 Task: In the  document recess.html Use the feature 'and check spelling and grammer' Select the body of letter and change paragraph spacing to  'Double' Select the word  Hello and change the font size to  25
Action: Mouse moved to (289, 479)
Screenshot: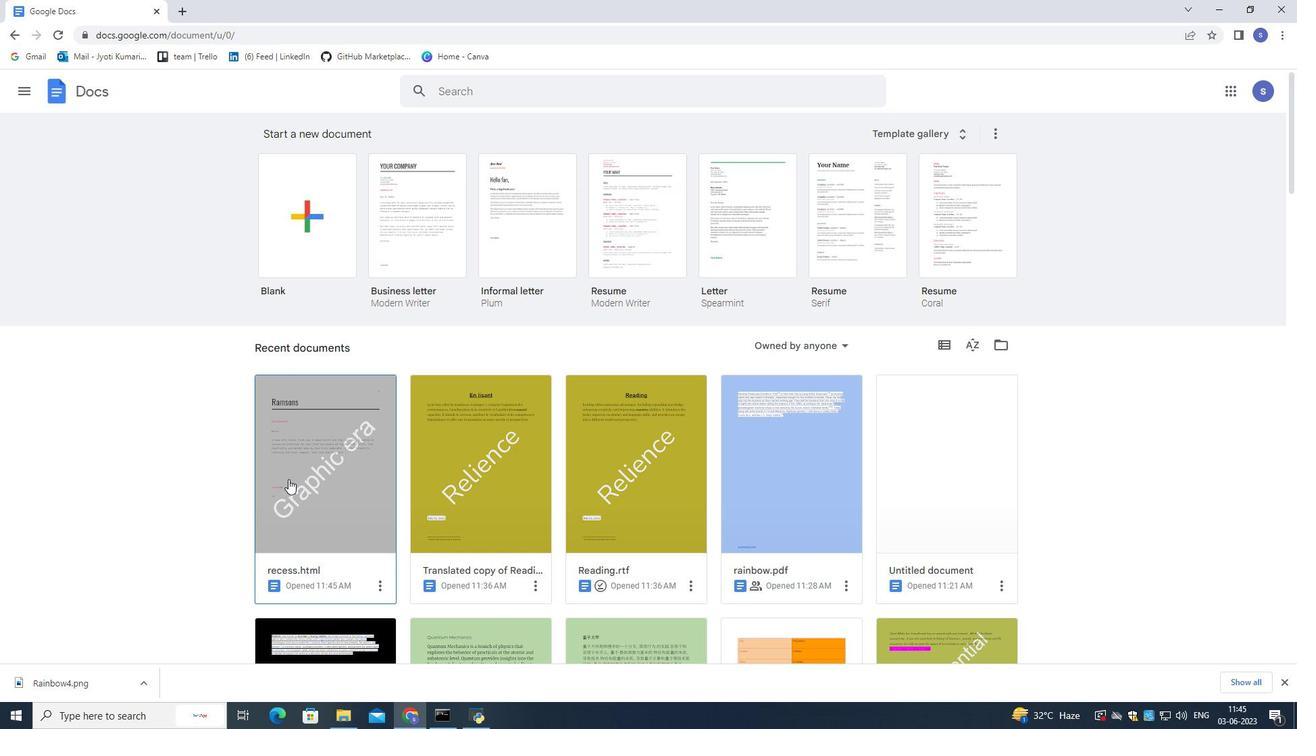 
Action: Mouse pressed left at (289, 479)
Screenshot: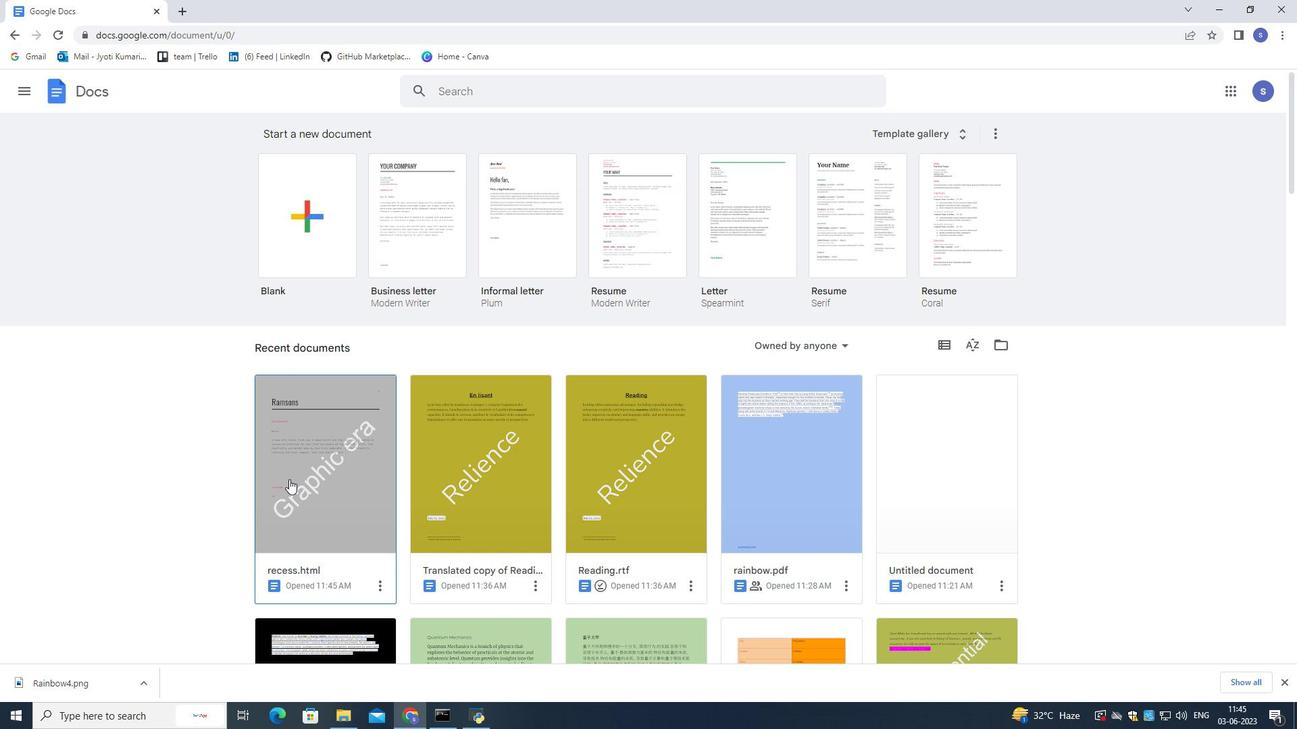 
Action: Mouse pressed left at (289, 479)
Screenshot: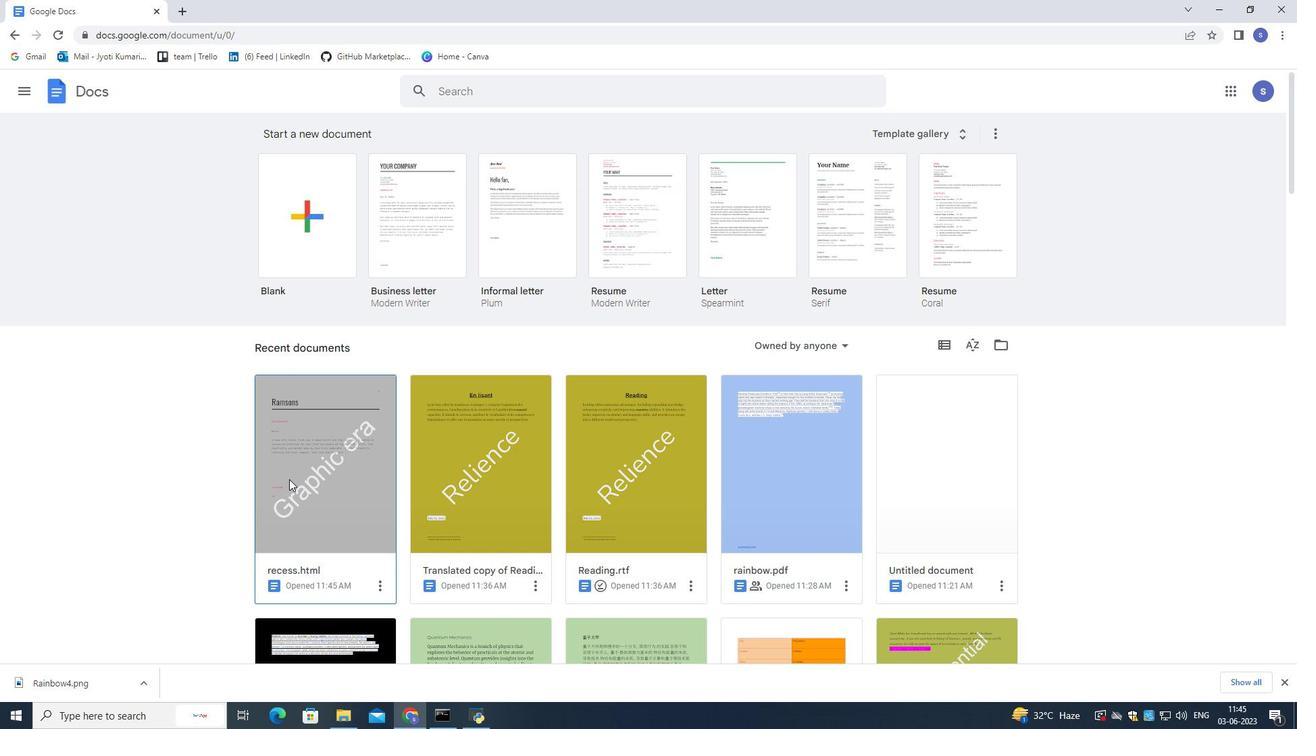 
Action: Mouse moved to (214, 102)
Screenshot: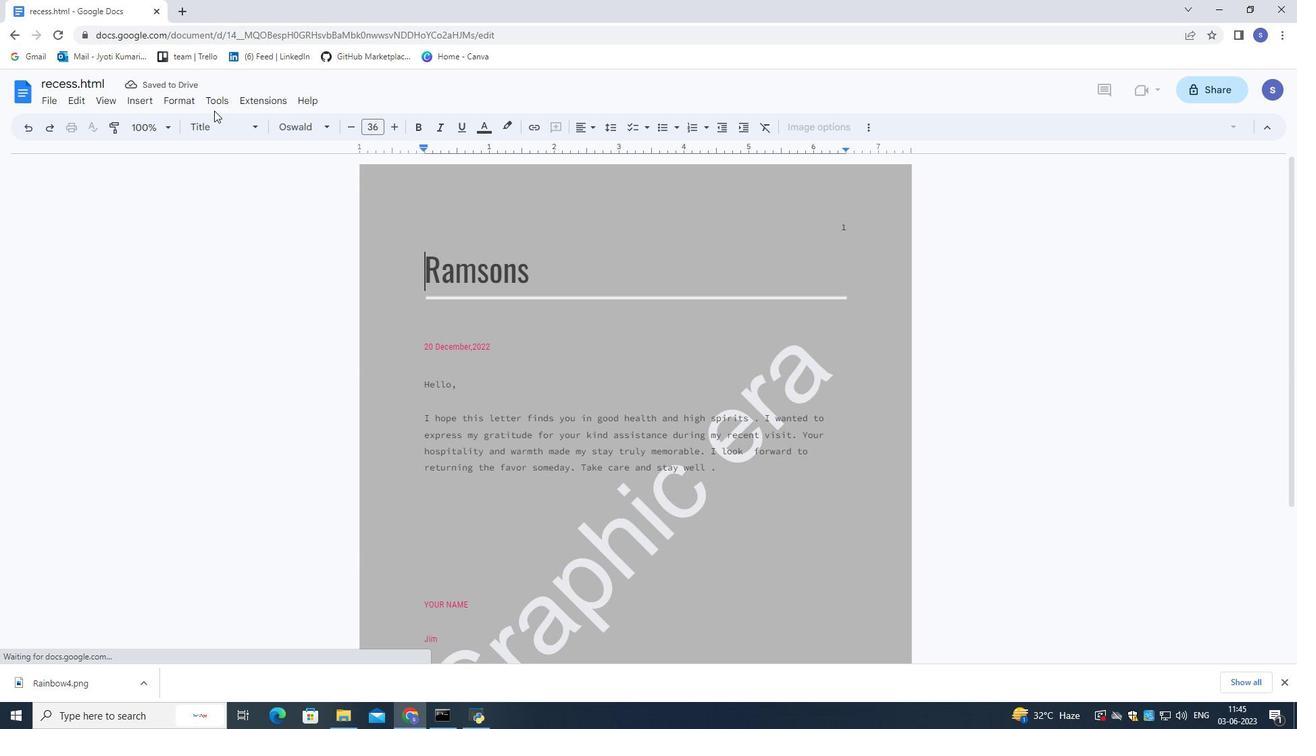 
Action: Mouse pressed left at (214, 102)
Screenshot: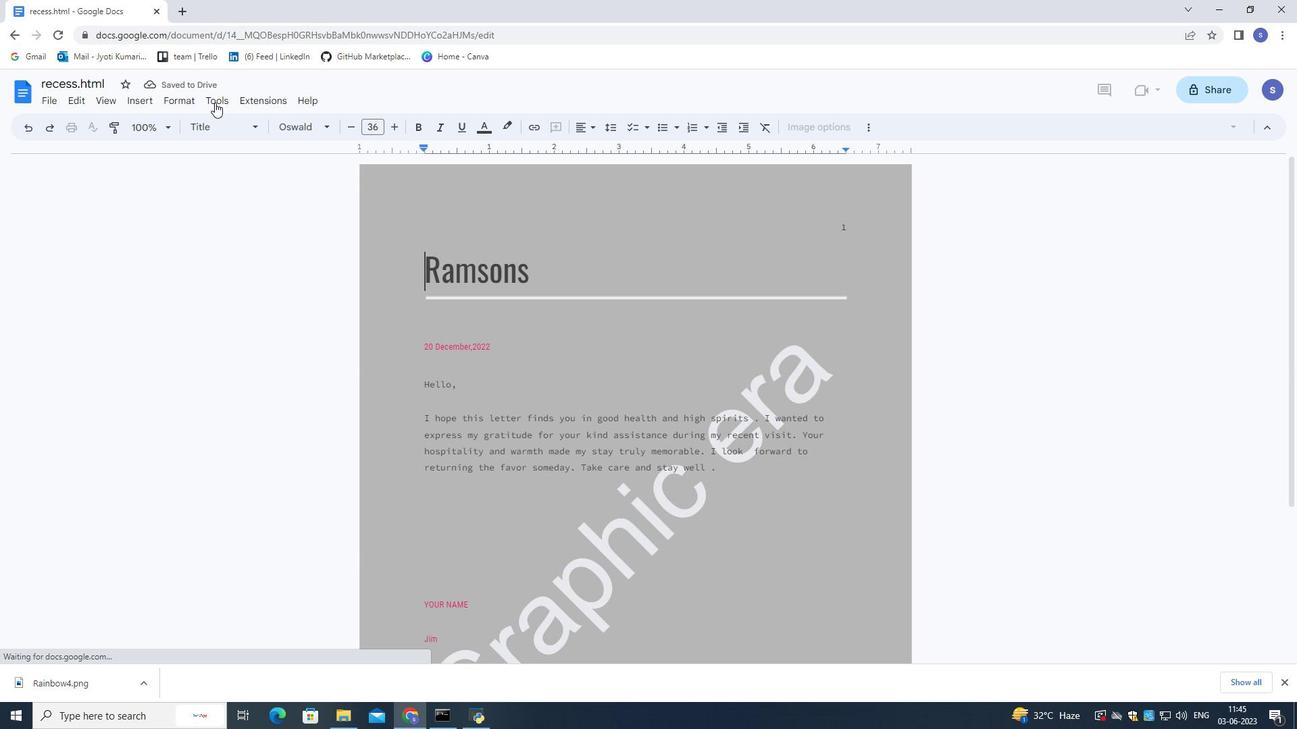 
Action: Mouse moved to (398, 119)
Screenshot: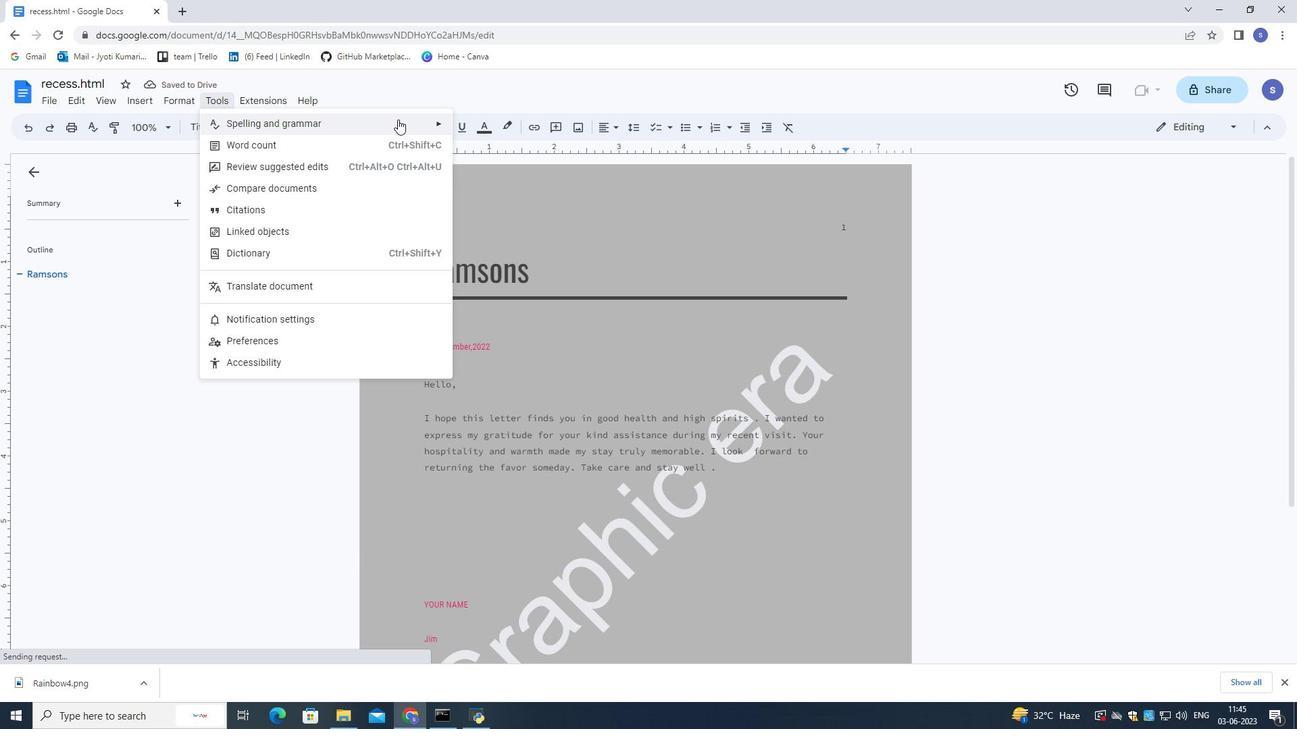 
Action: Mouse pressed left at (398, 119)
Screenshot: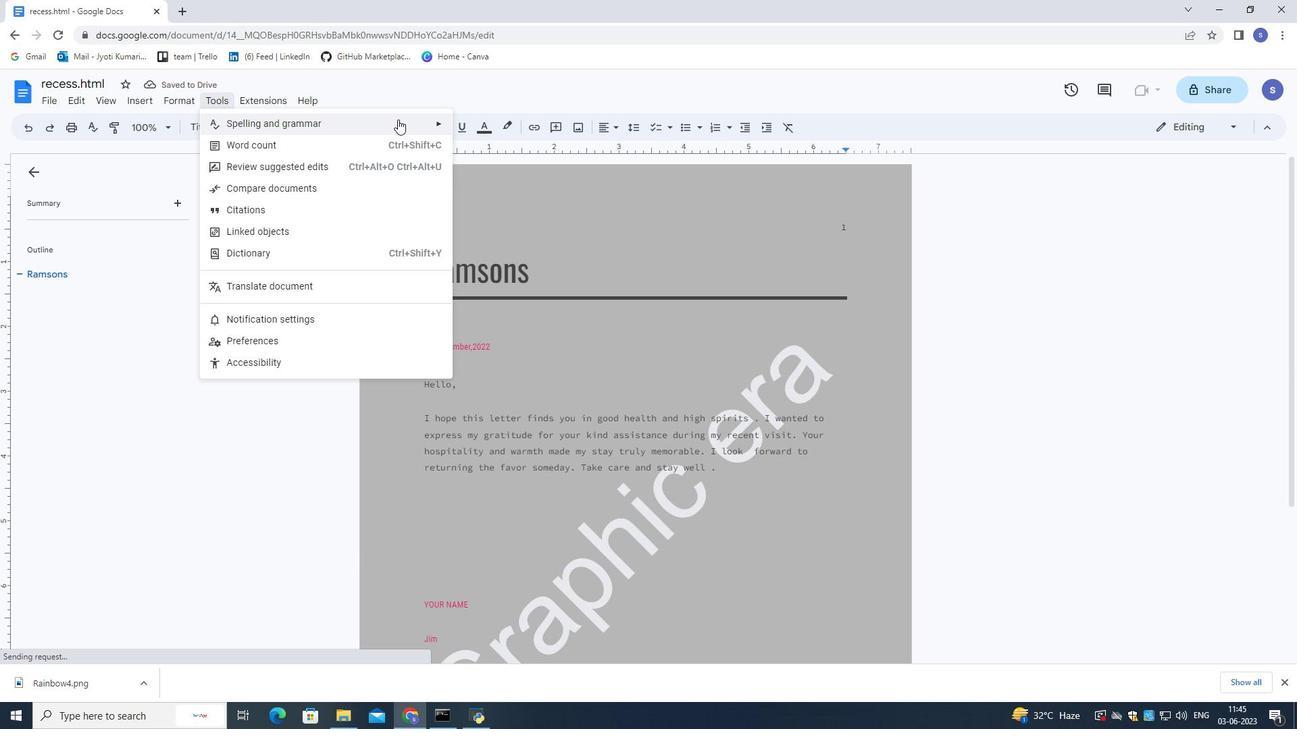 
Action: Mouse moved to (517, 129)
Screenshot: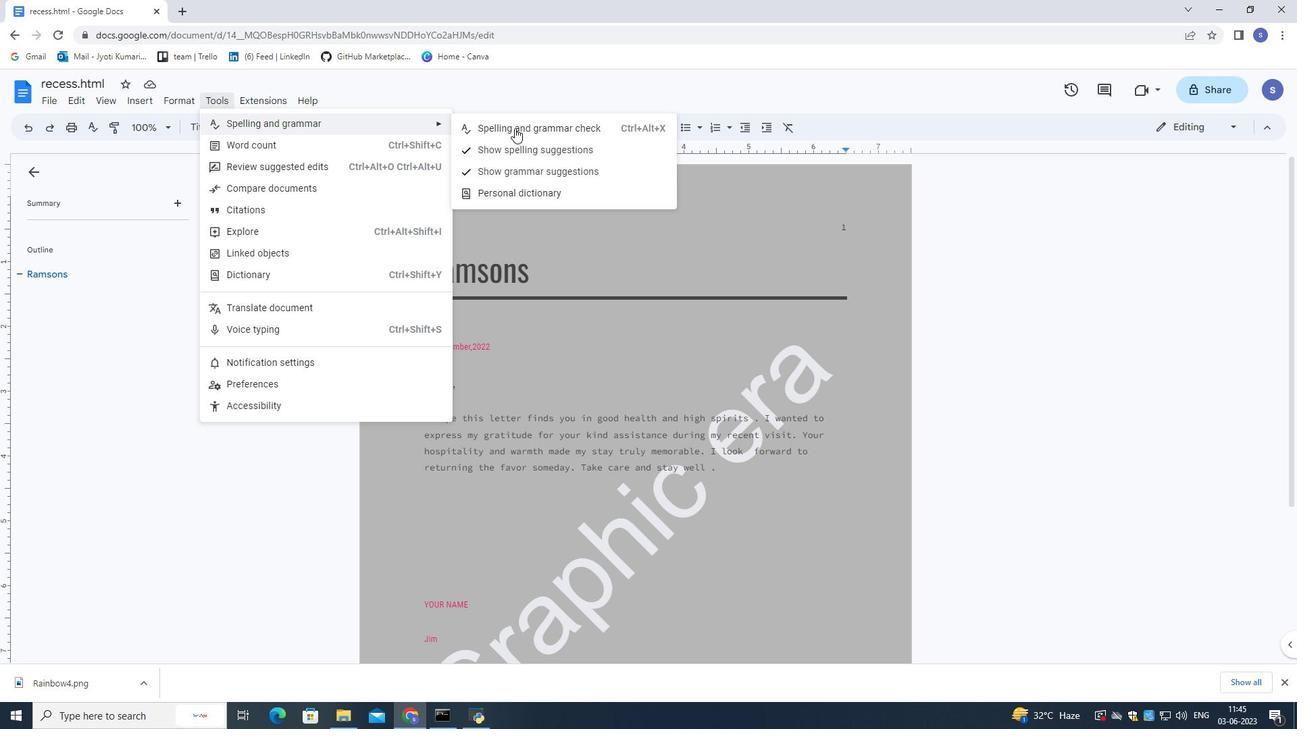 
Action: Mouse pressed left at (517, 129)
Screenshot: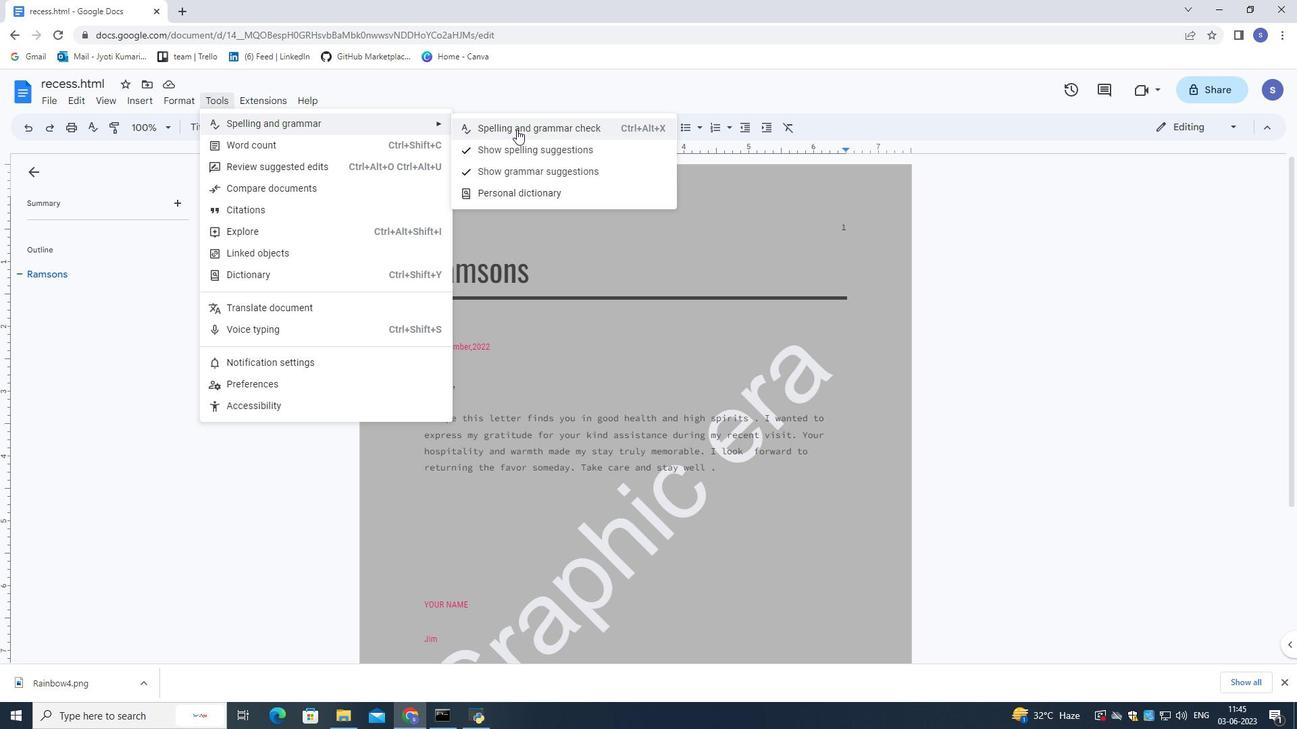 
Action: Mouse moved to (717, 470)
Screenshot: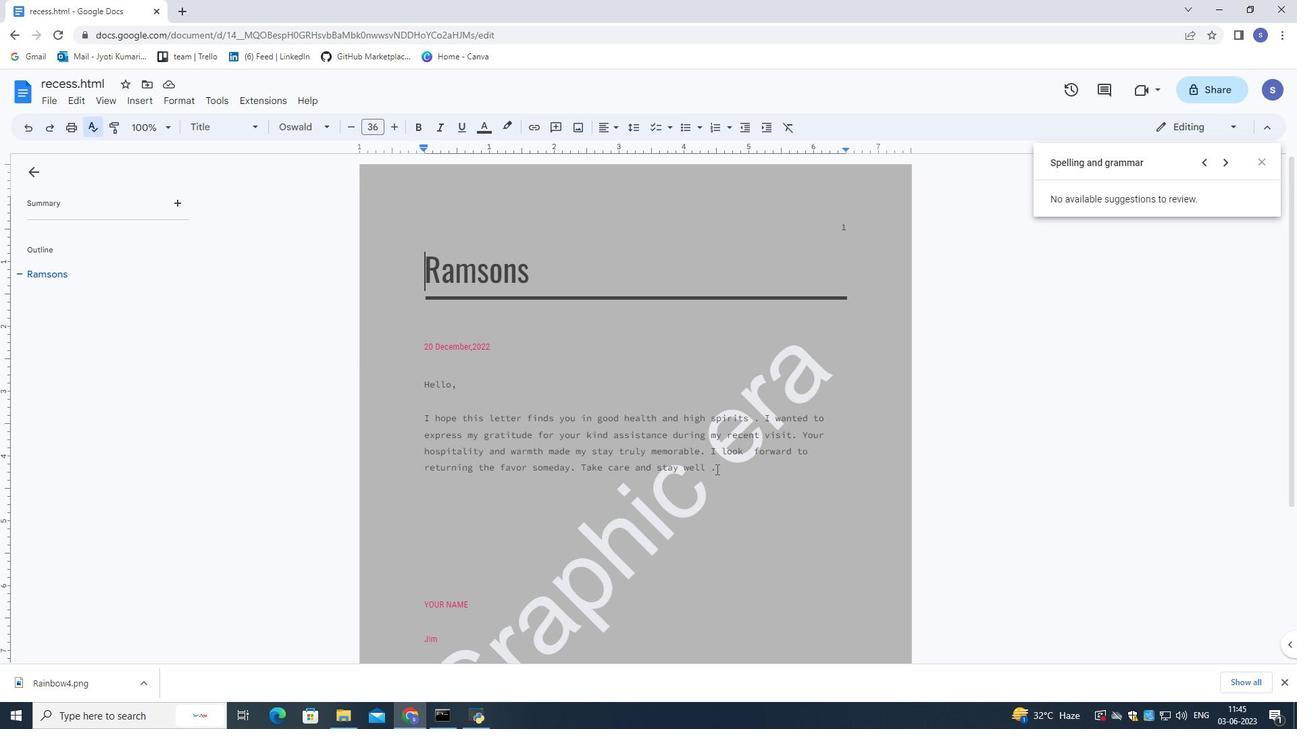 
Action: Mouse pressed left at (717, 470)
Screenshot: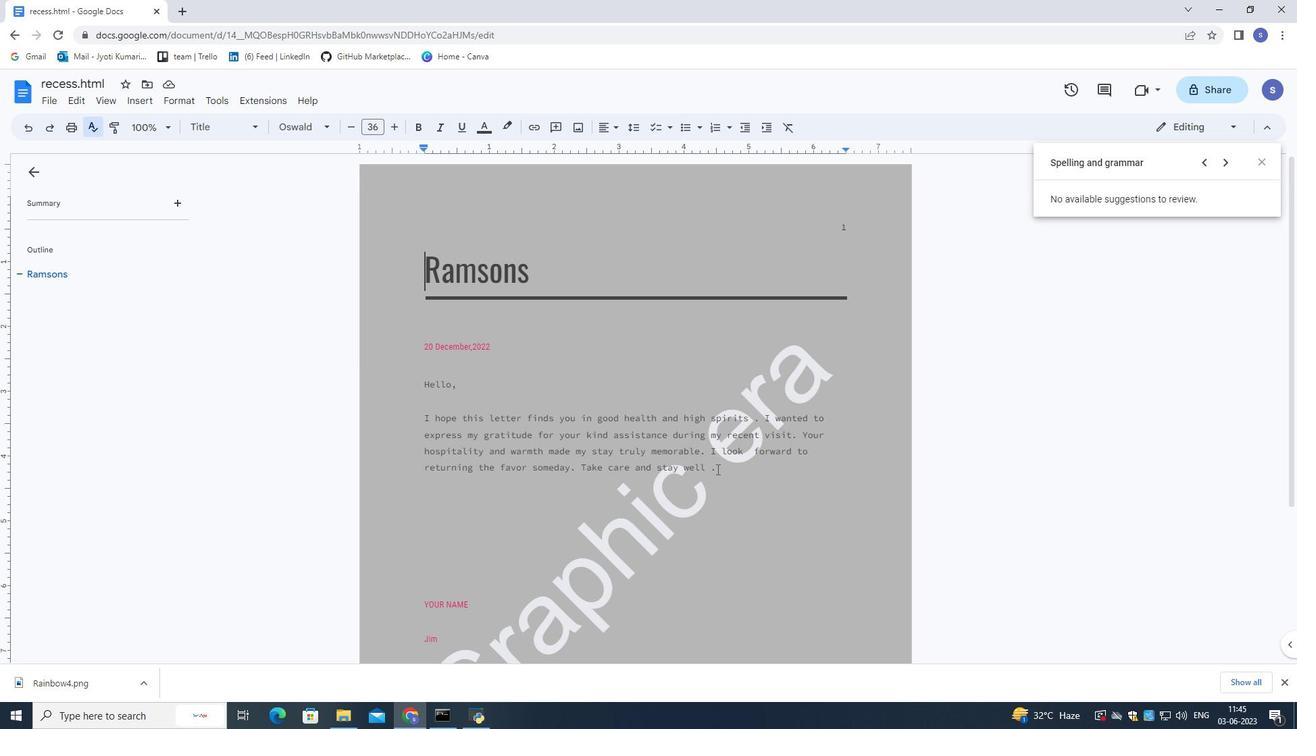 
Action: Mouse moved to (627, 124)
Screenshot: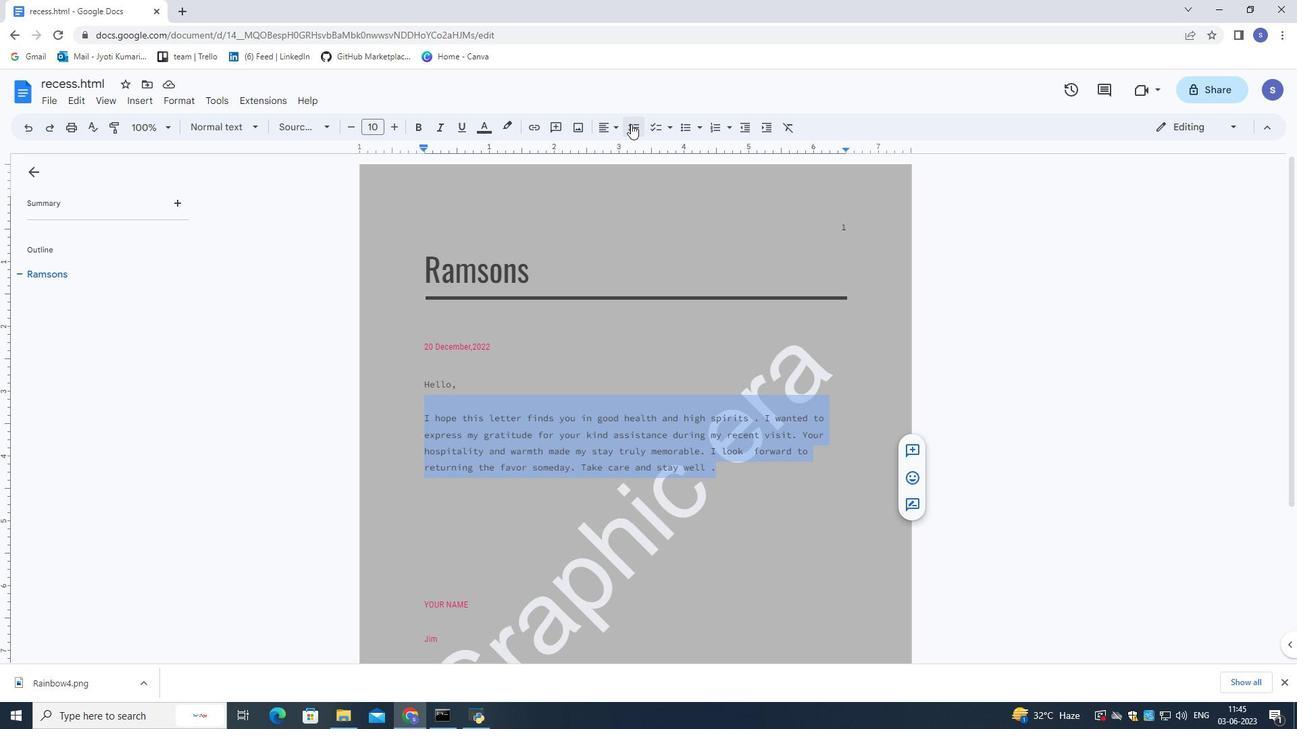 
Action: Mouse pressed left at (627, 124)
Screenshot: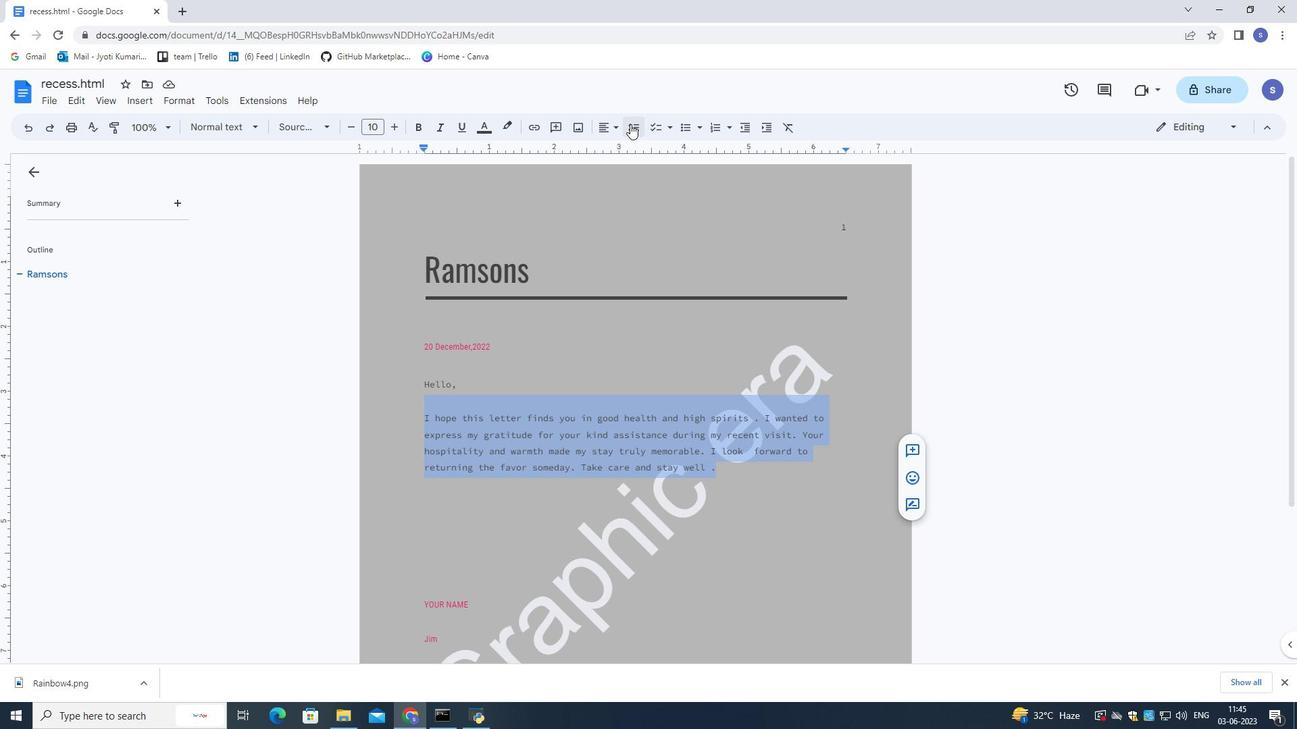 
Action: Mouse moved to (663, 219)
Screenshot: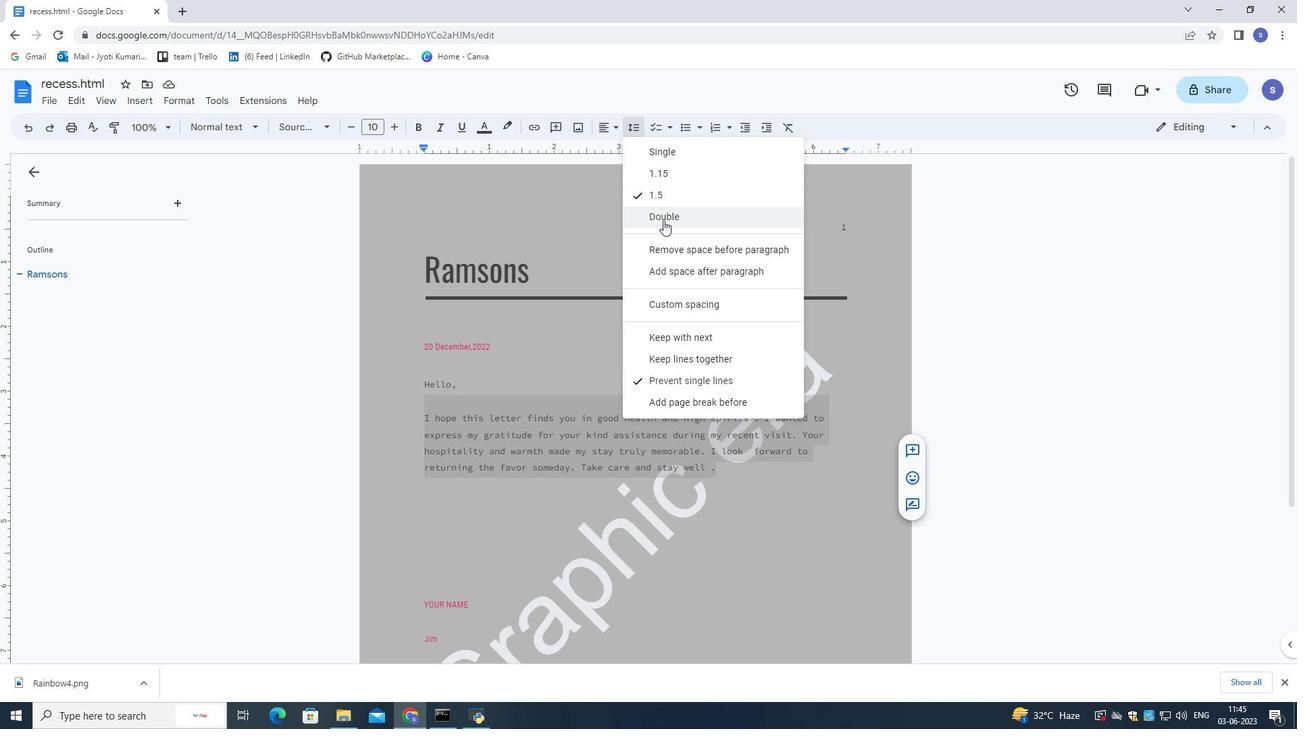 
Action: Mouse pressed left at (663, 219)
Screenshot: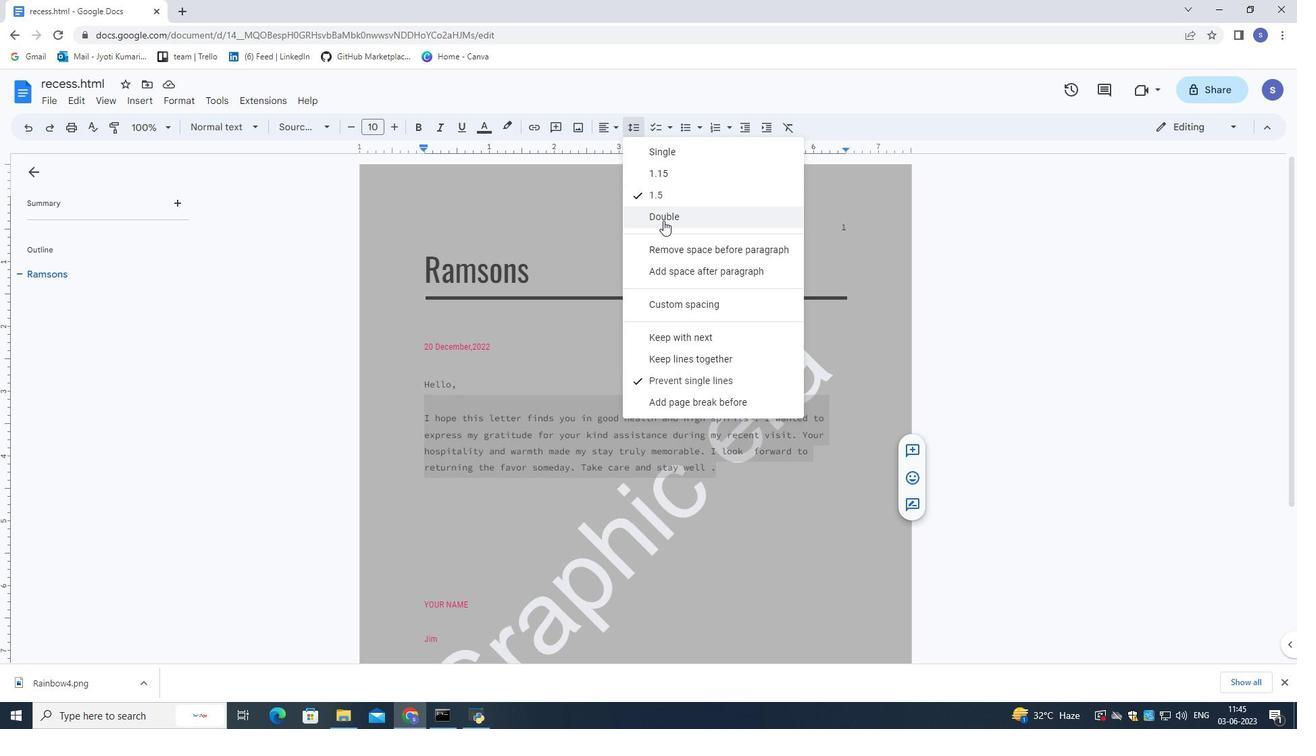 
Action: Mouse moved to (481, 382)
Screenshot: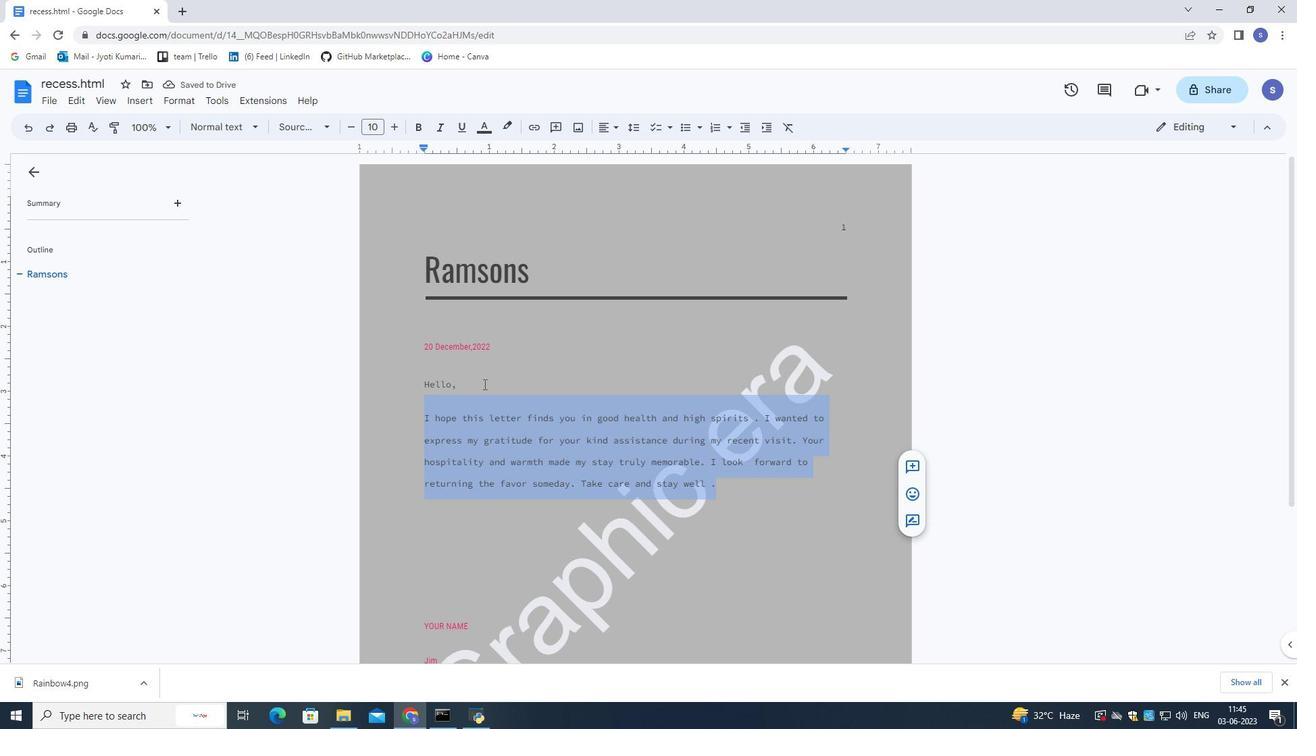 
Action: Mouse pressed left at (481, 382)
Screenshot: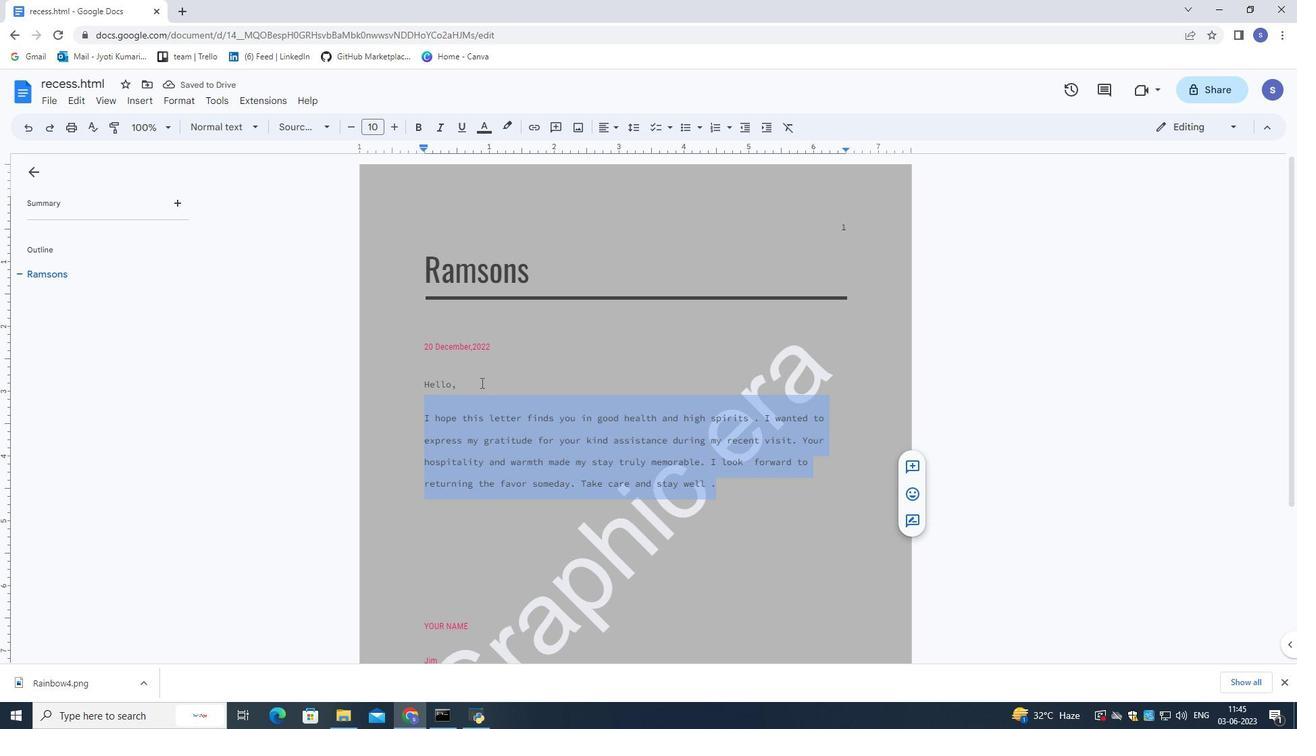 
Action: Mouse pressed left at (481, 382)
Screenshot: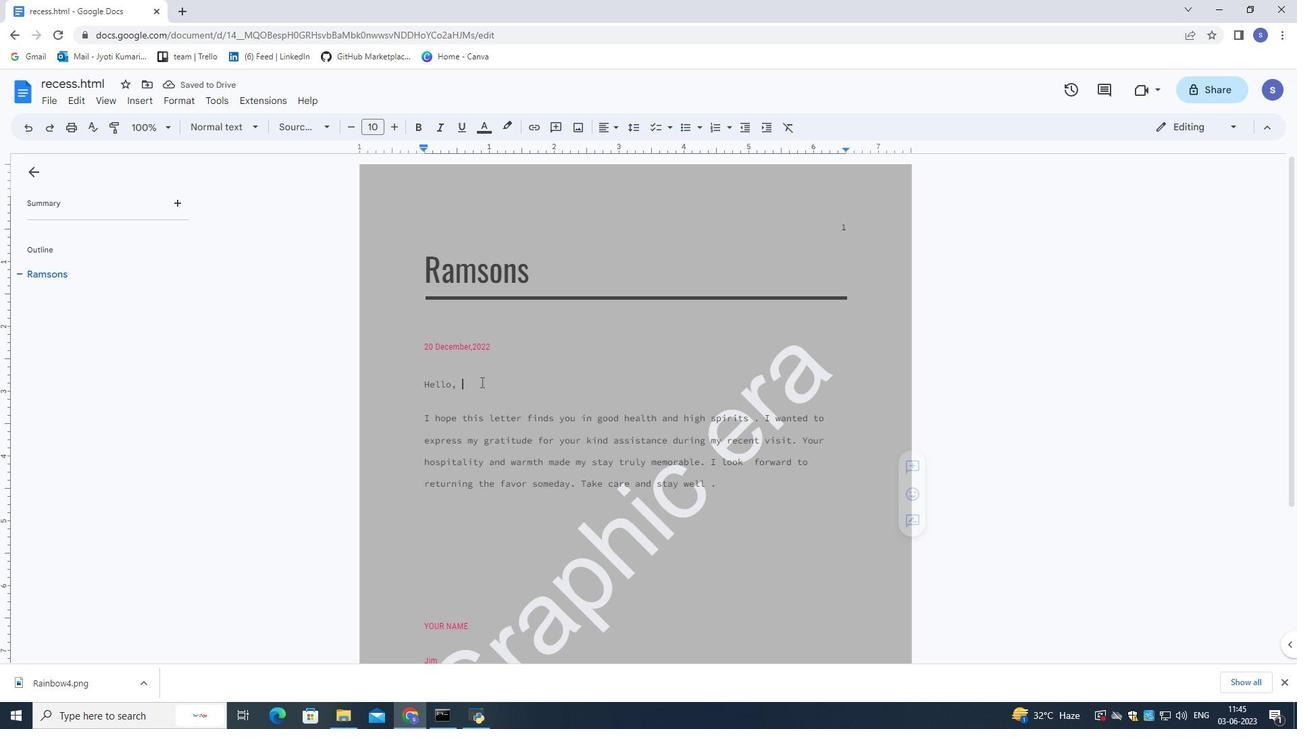 
Action: Mouse moved to (398, 229)
Screenshot: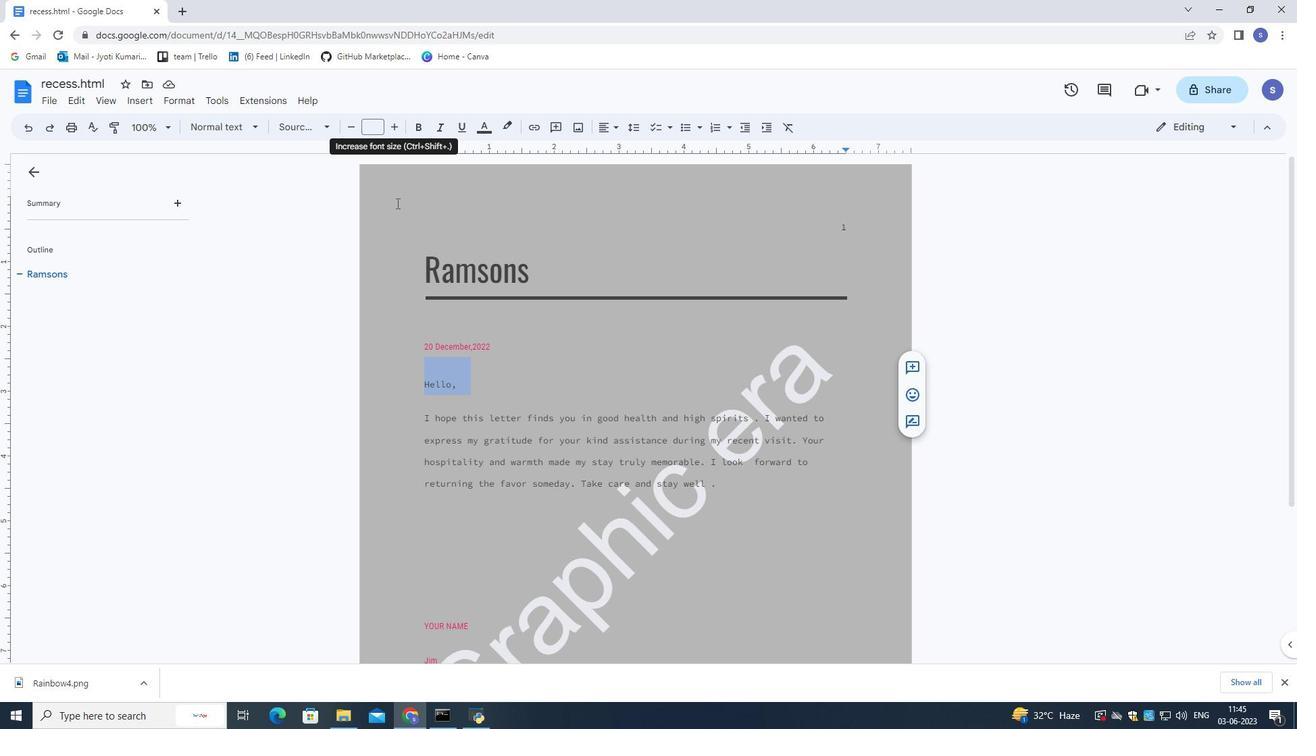 
Action: Mouse pressed left at (398, 229)
Screenshot: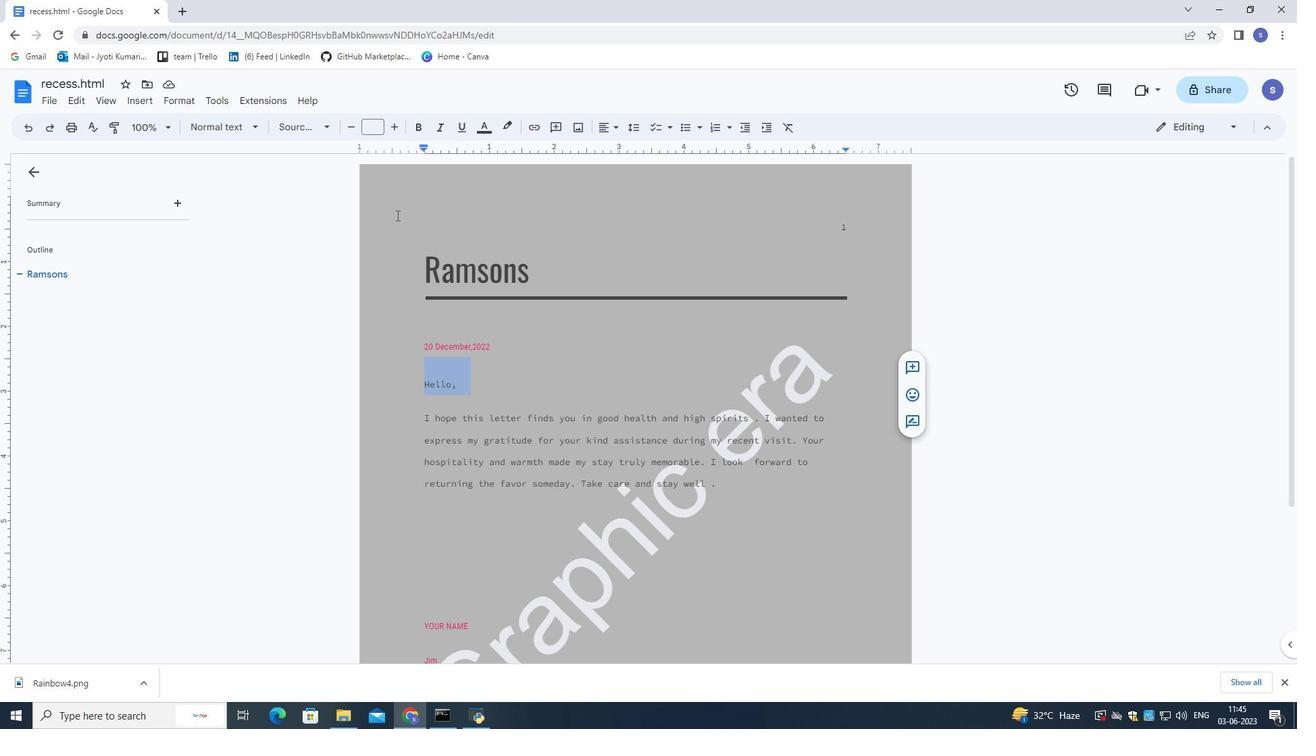 
Action: Mouse moved to (465, 387)
Screenshot: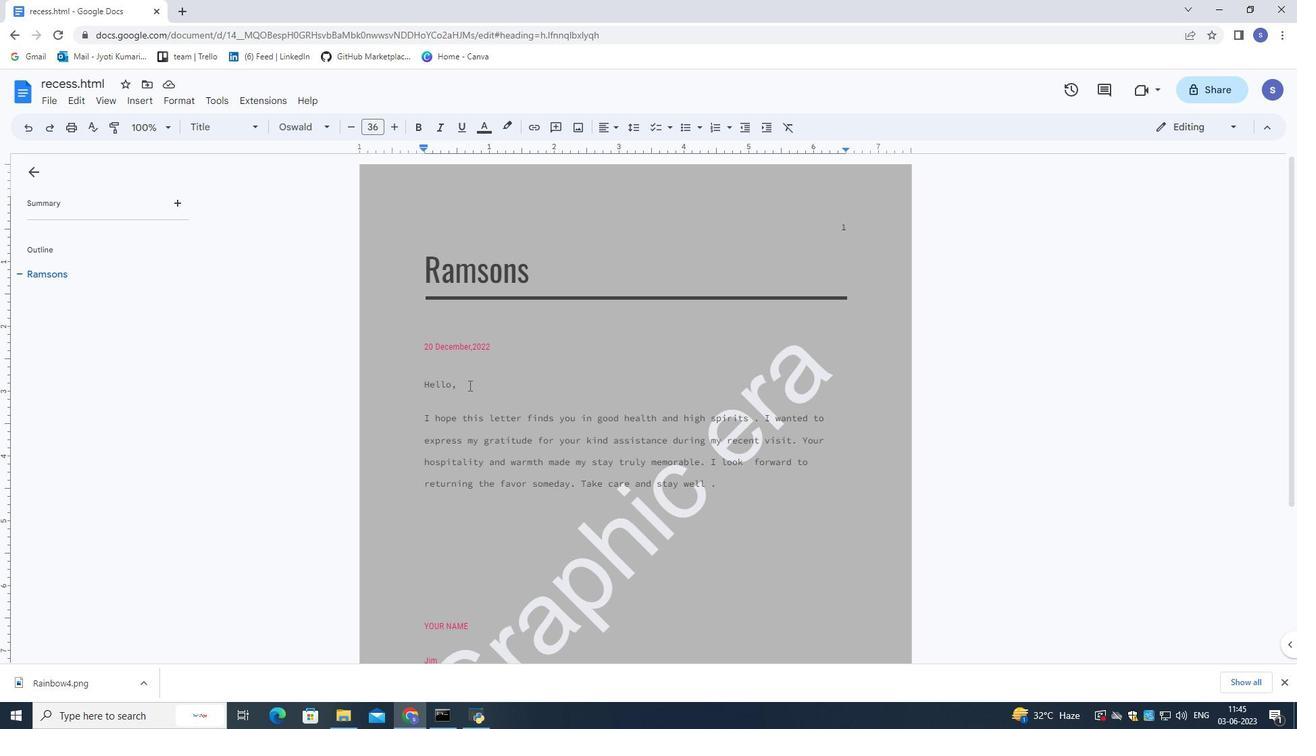 
Action: Mouse pressed left at (465, 387)
Screenshot: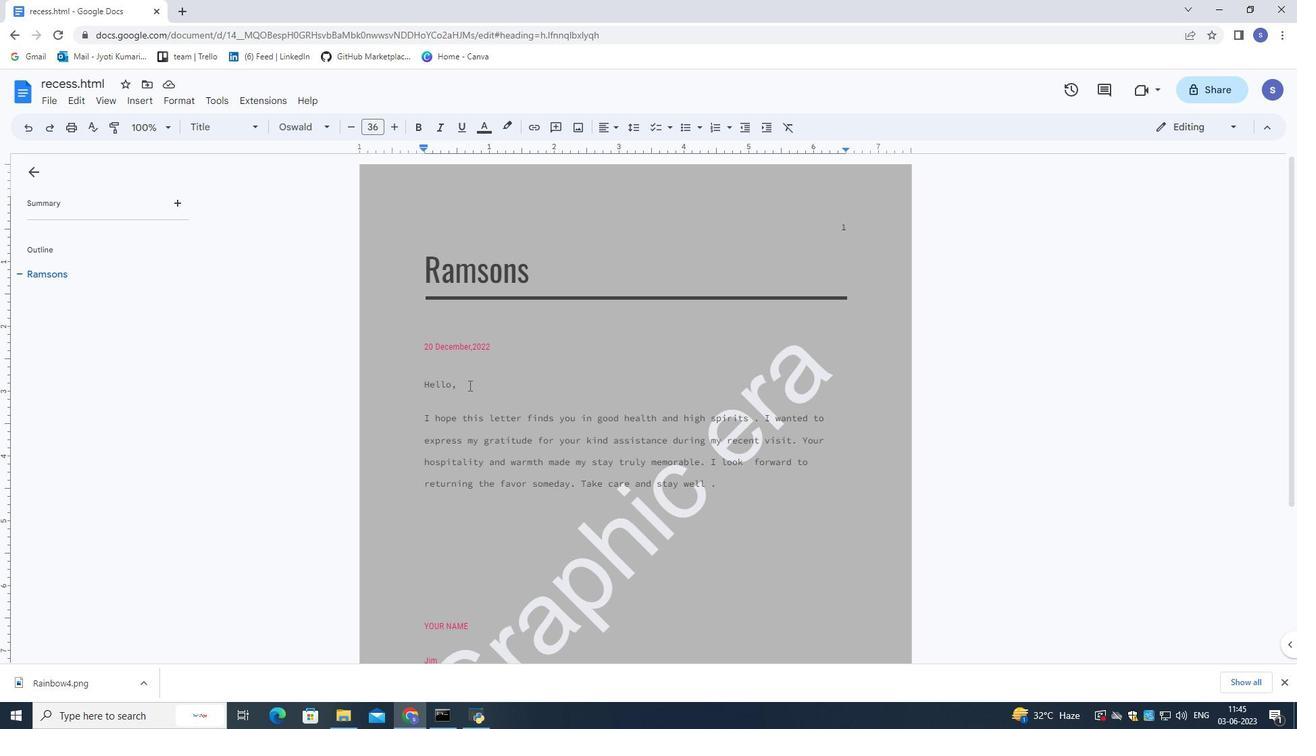 
Action: Mouse moved to (394, 122)
Screenshot: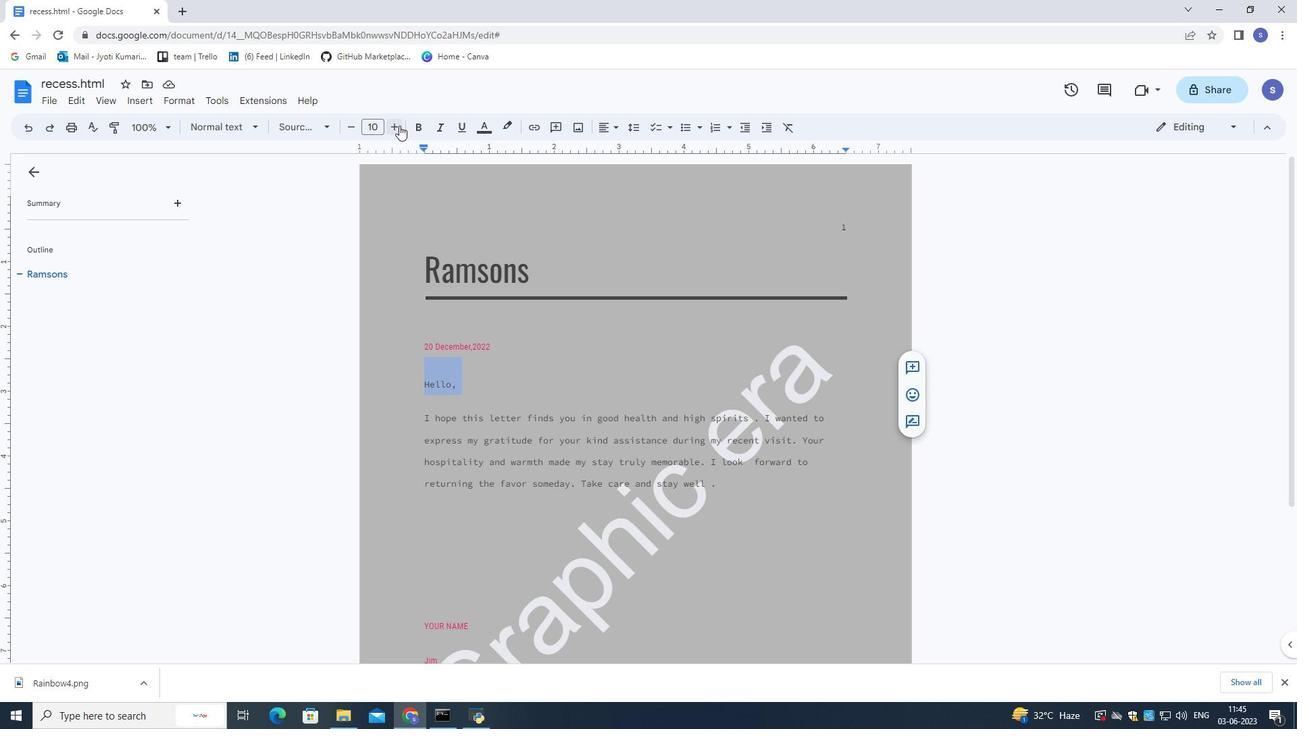 
Action: Mouse pressed left at (394, 122)
Screenshot: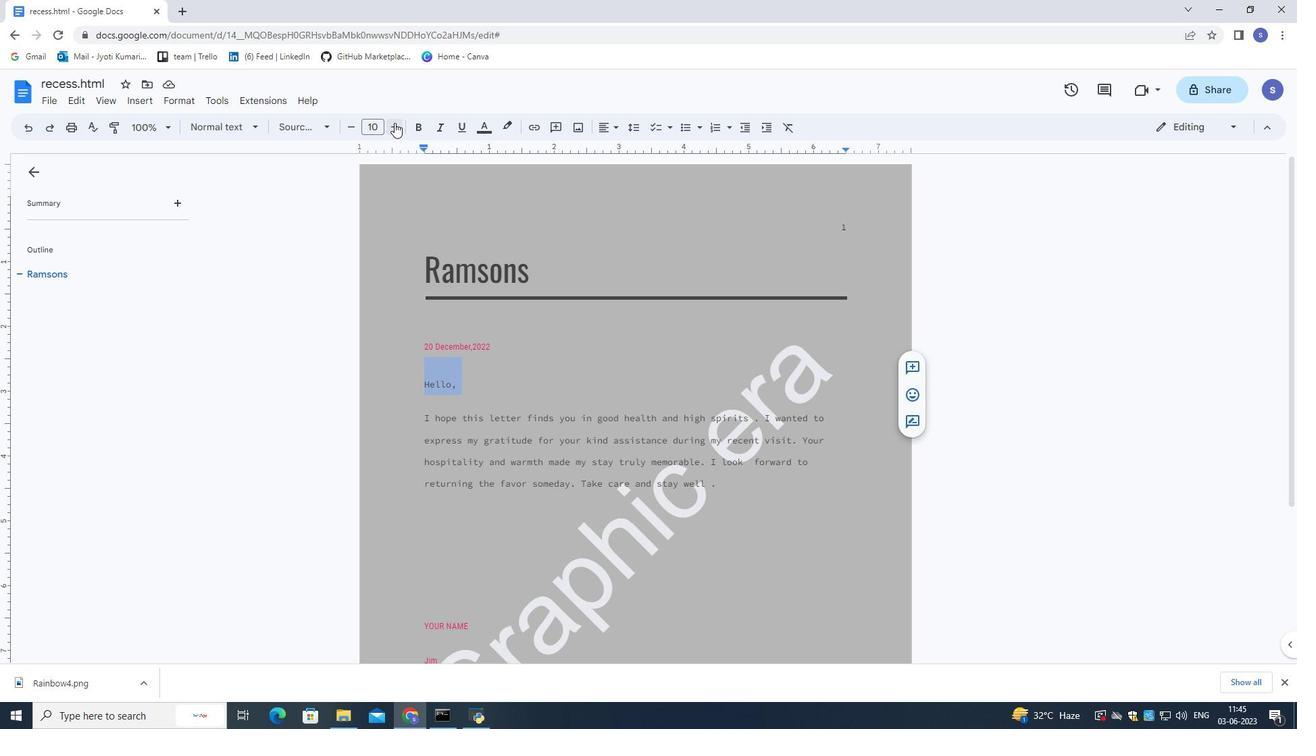 
Action: Mouse pressed left at (394, 122)
Screenshot: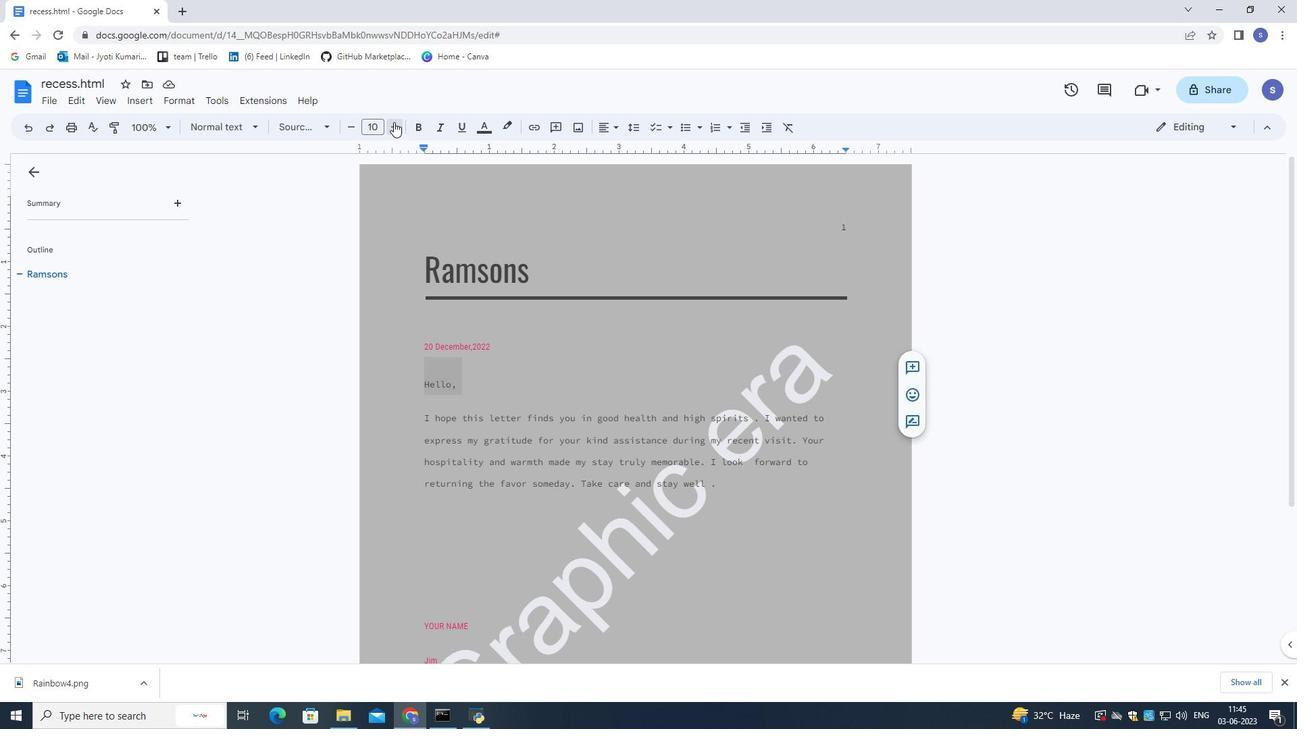 
Action: Mouse pressed left at (394, 122)
Screenshot: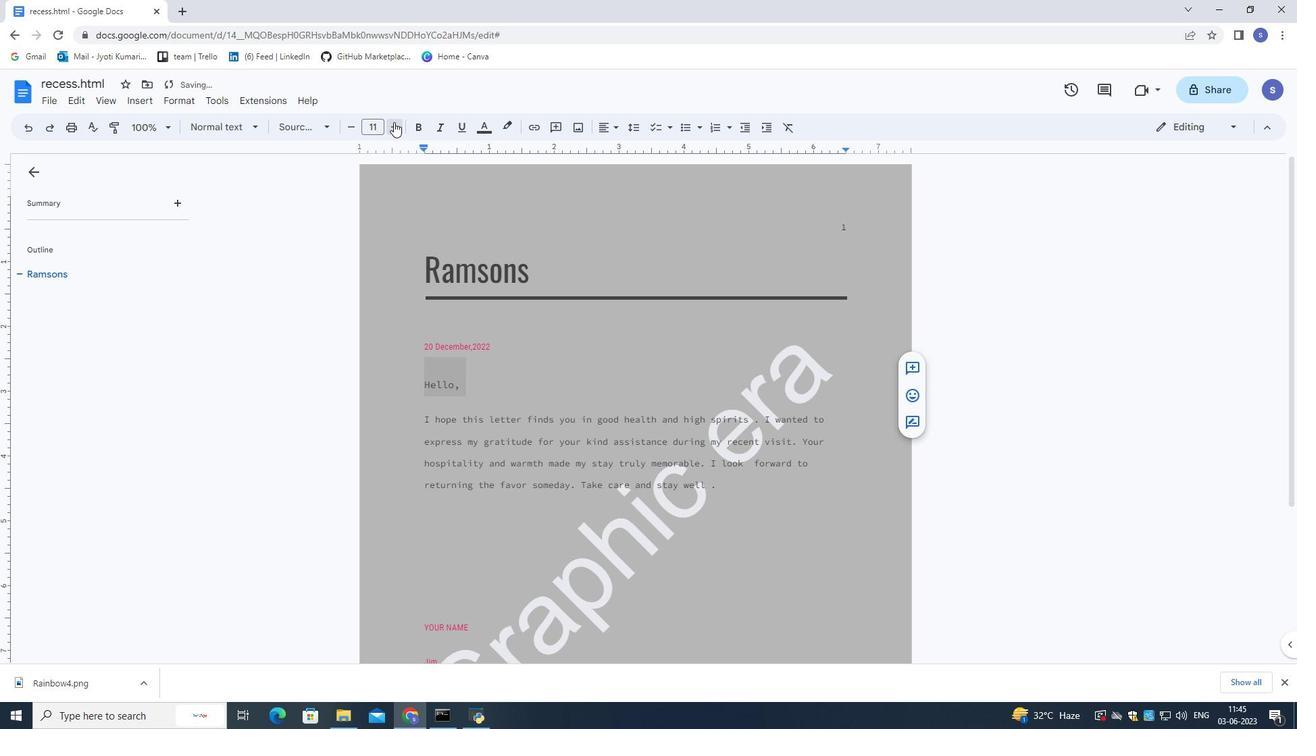 
Action: Mouse pressed left at (394, 122)
Screenshot: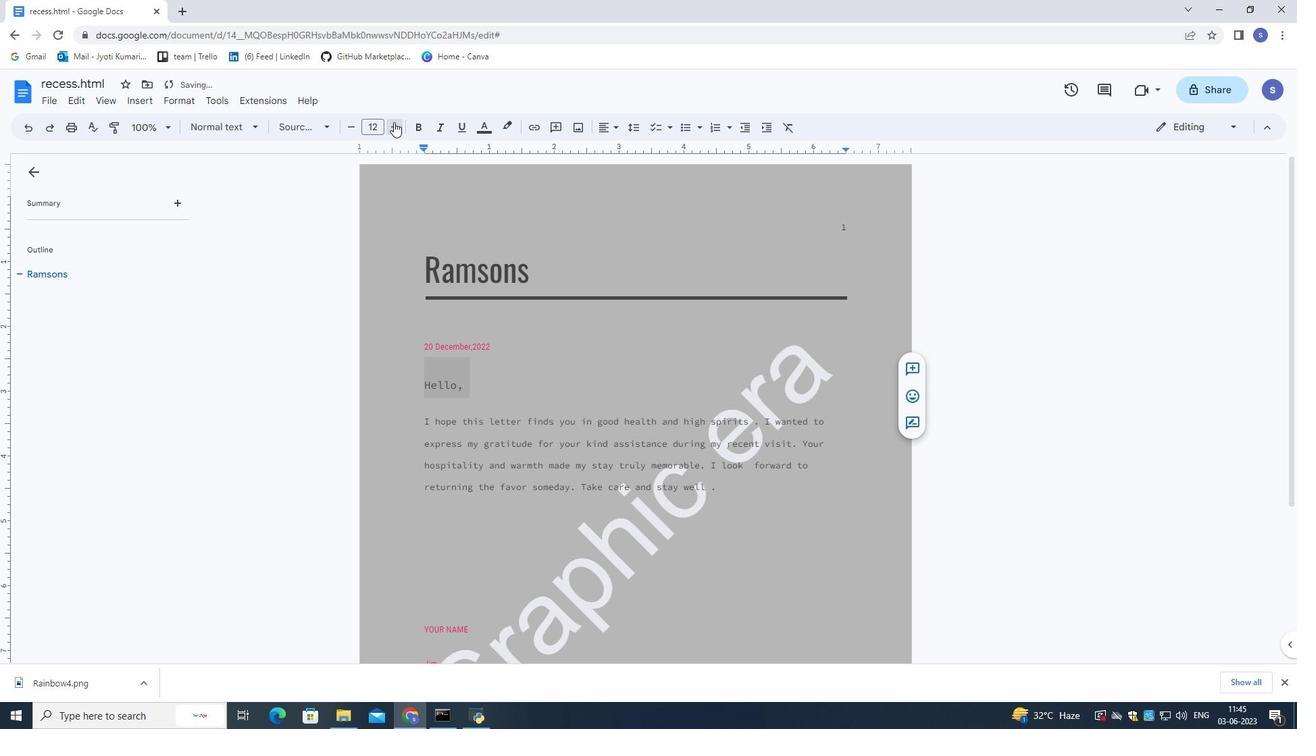 
Action: Mouse pressed left at (394, 122)
Screenshot: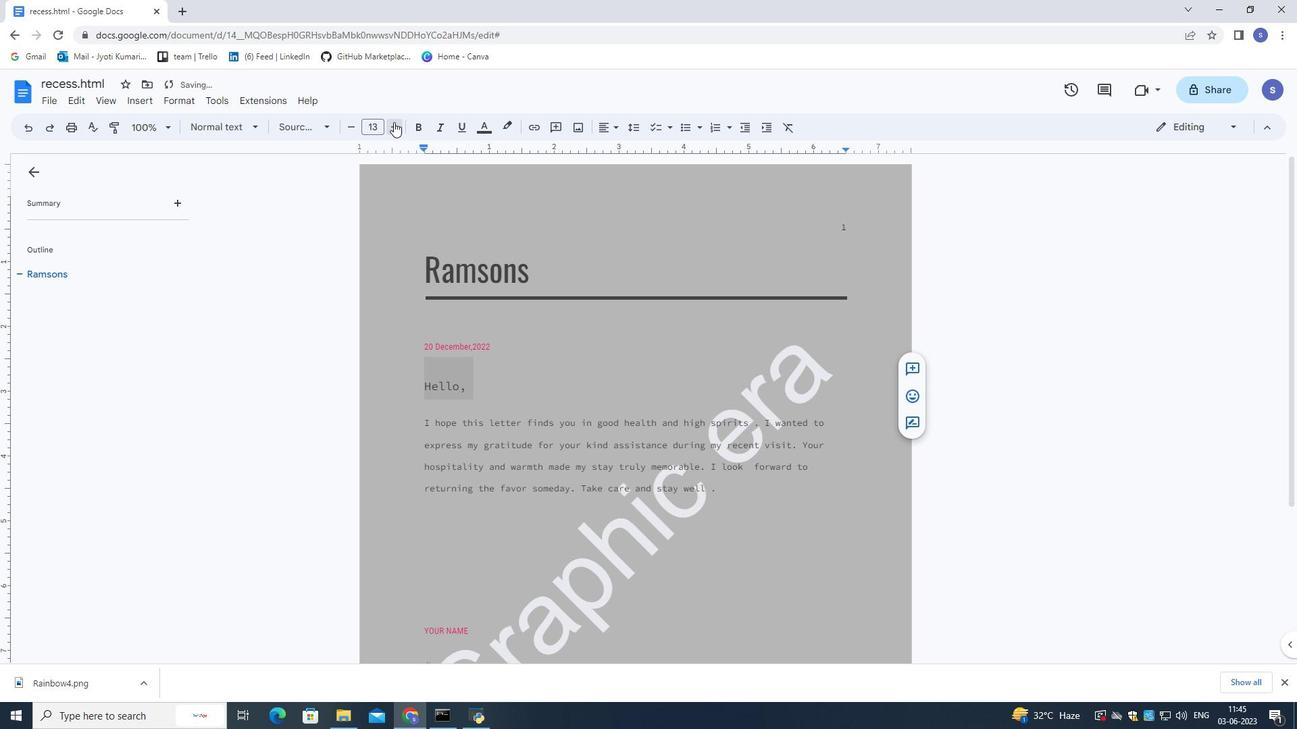 
Action: Mouse pressed left at (394, 122)
Screenshot: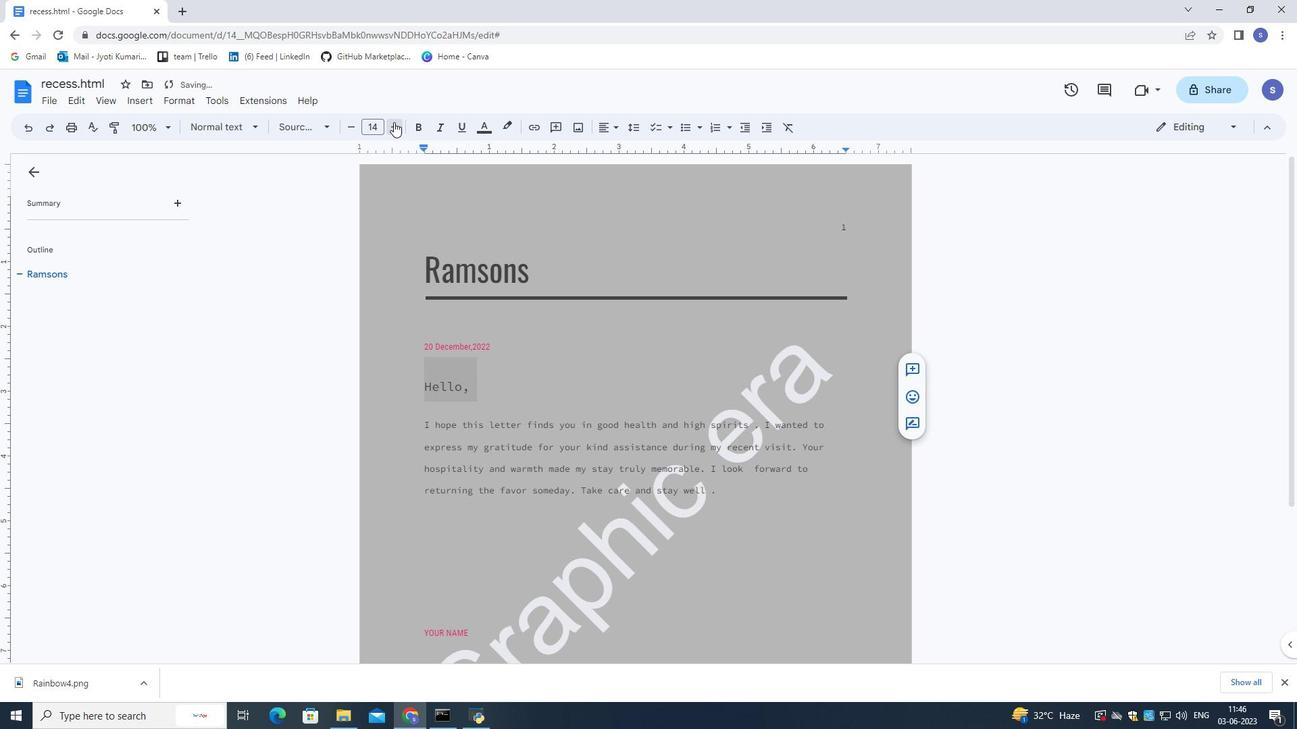 
Action: Mouse pressed left at (394, 122)
Screenshot: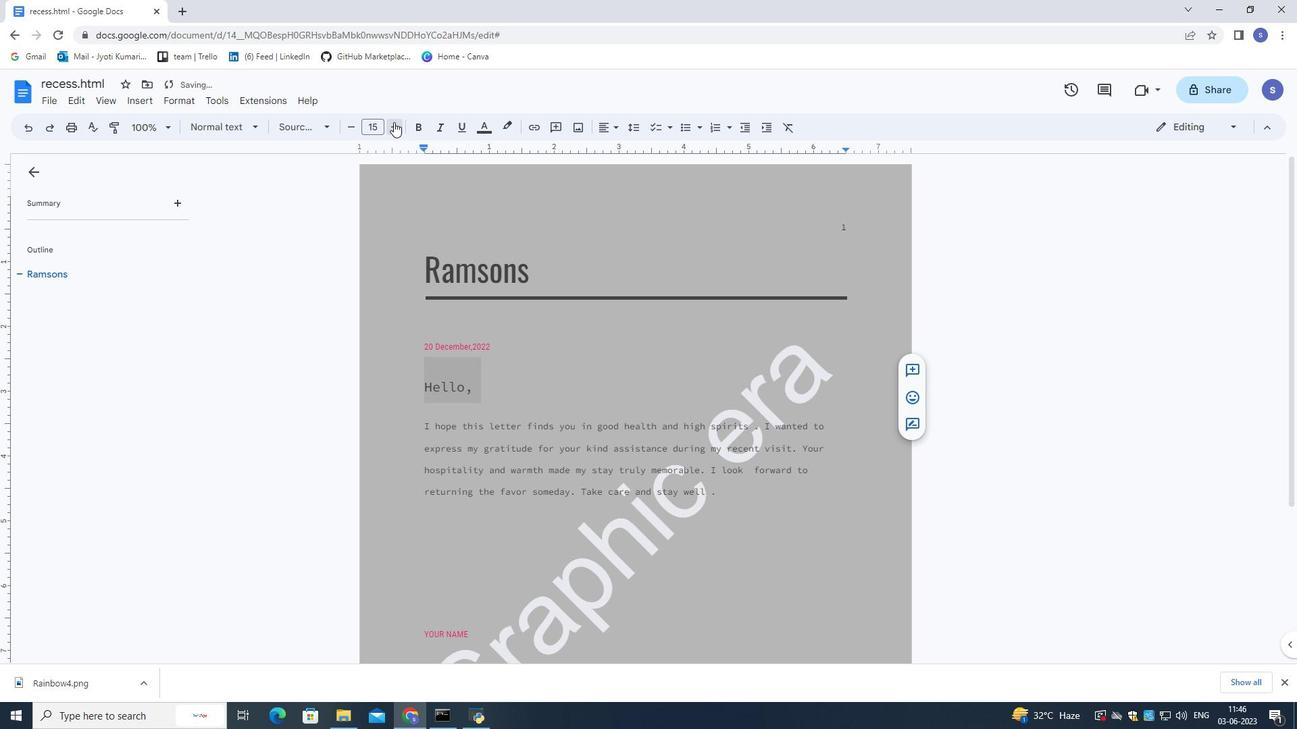 
Action: Mouse pressed left at (394, 122)
Screenshot: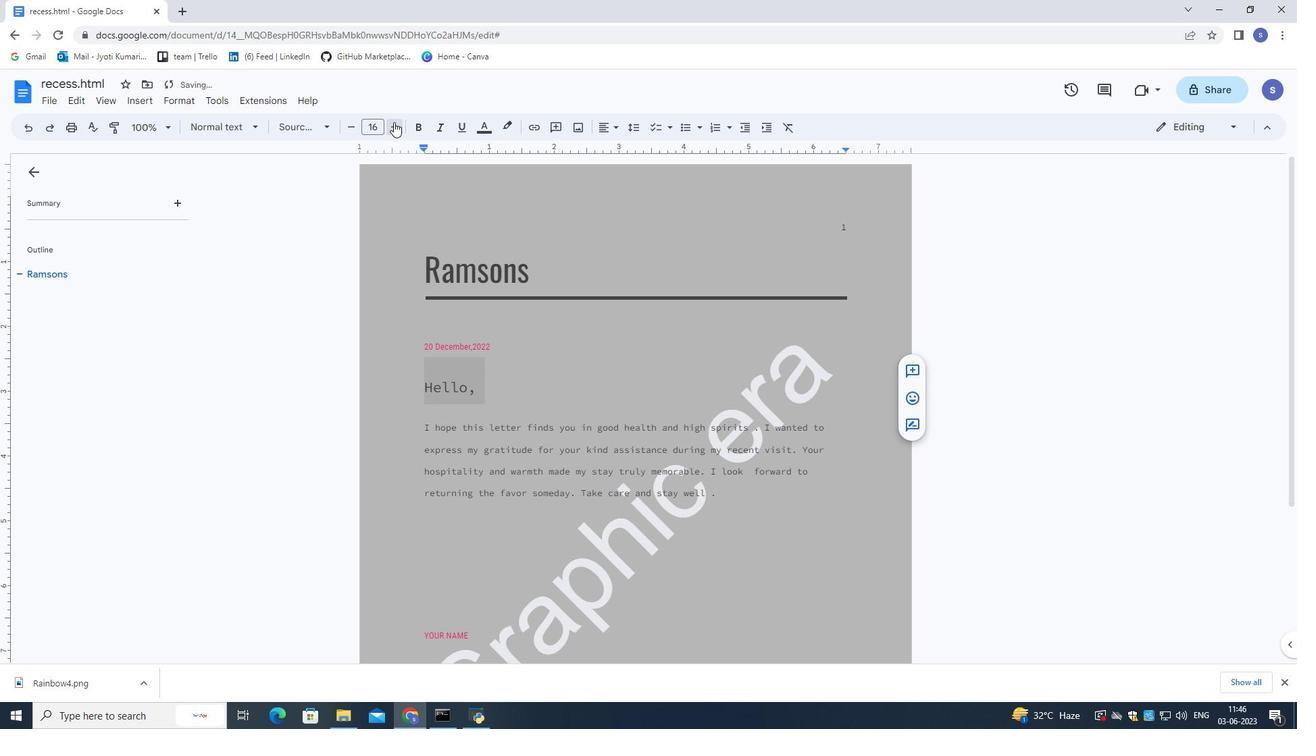
Action: Mouse pressed left at (394, 122)
Screenshot: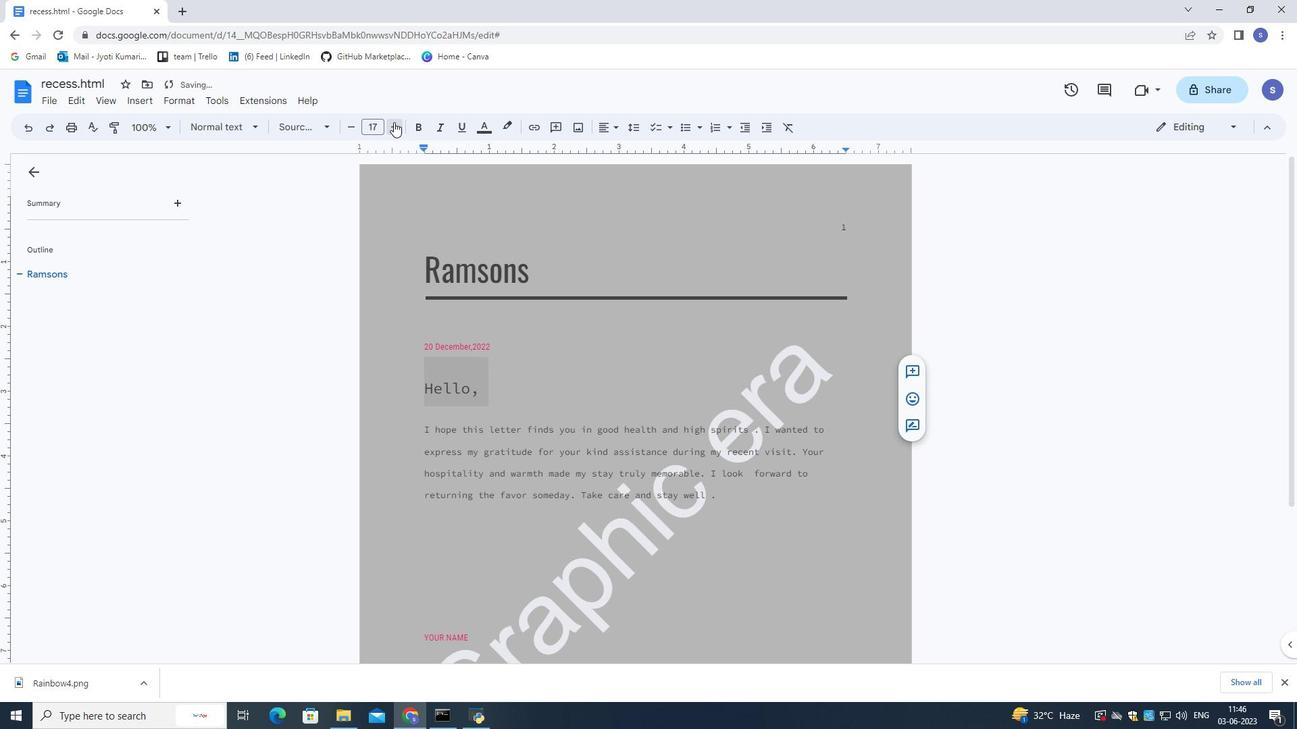 
Action: Mouse pressed left at (394, 122)
Screenshot: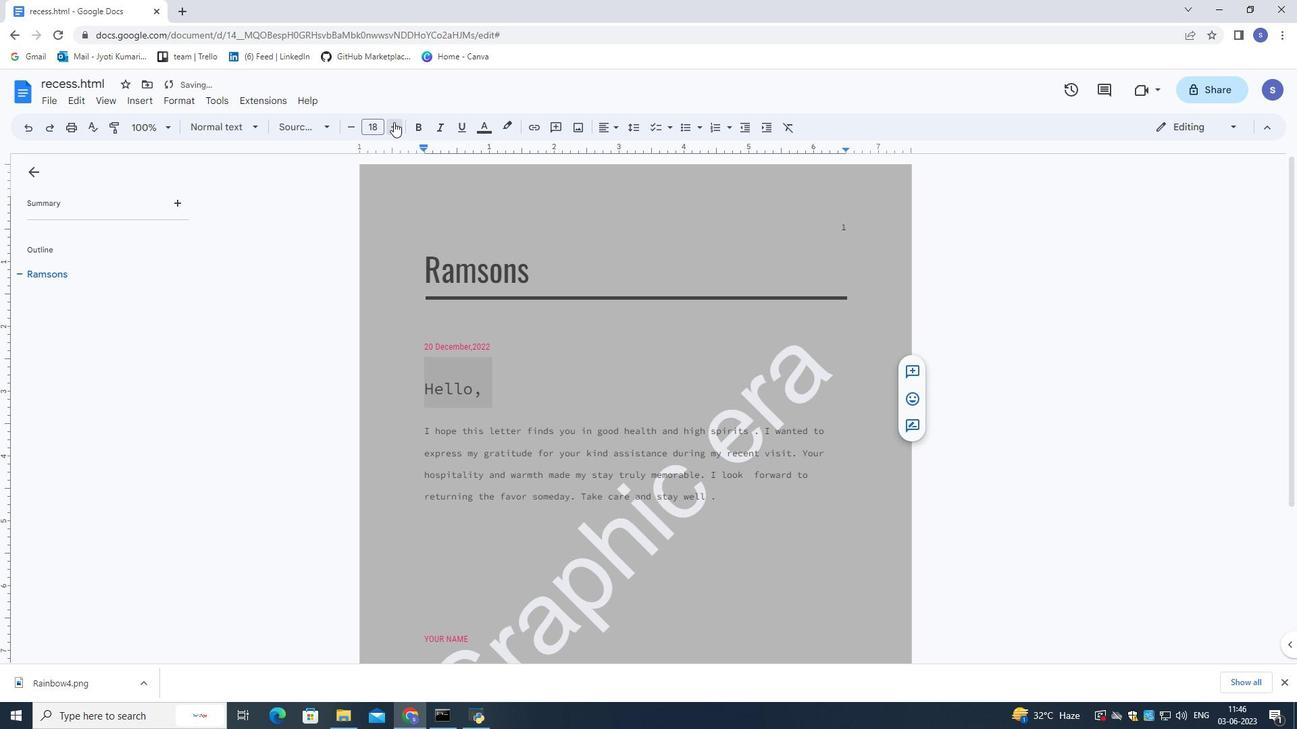 
Action: Mouse pressed left at (394, 122)
Screenshot: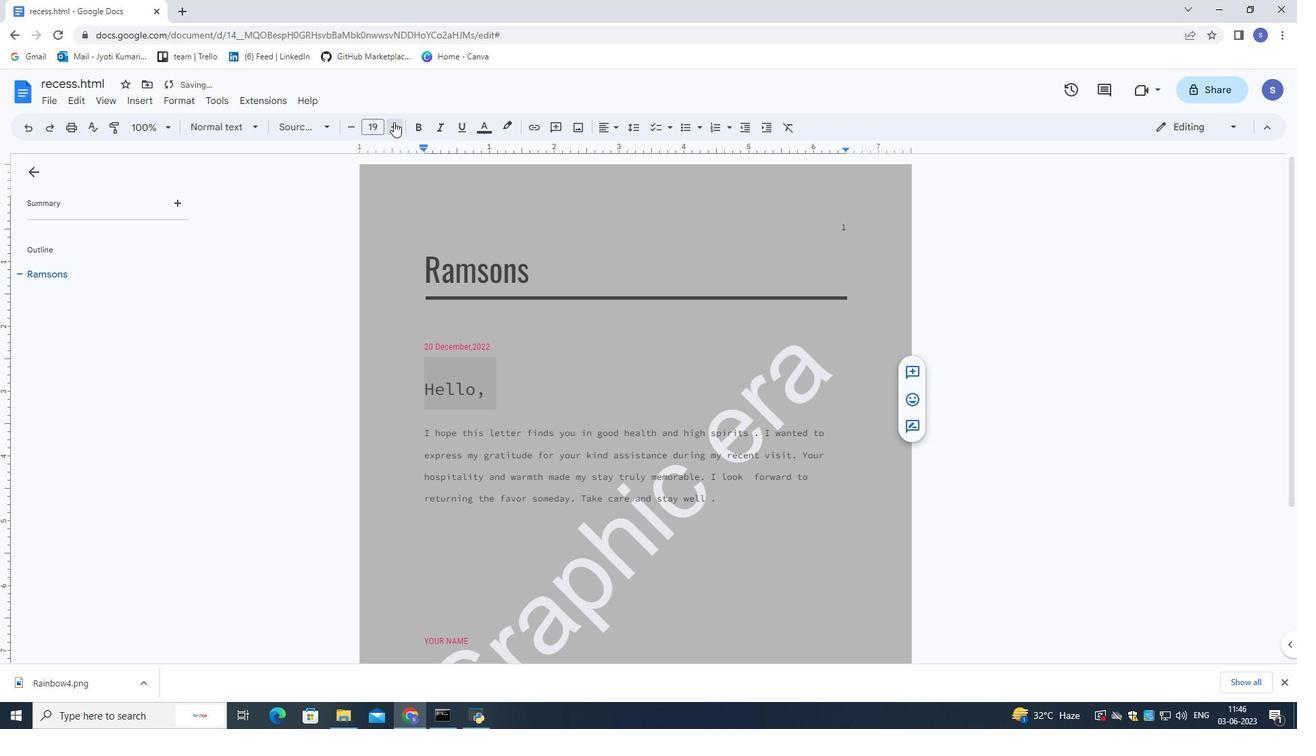 
Action: Mouse pressed left at (394, 122)
Screenshot: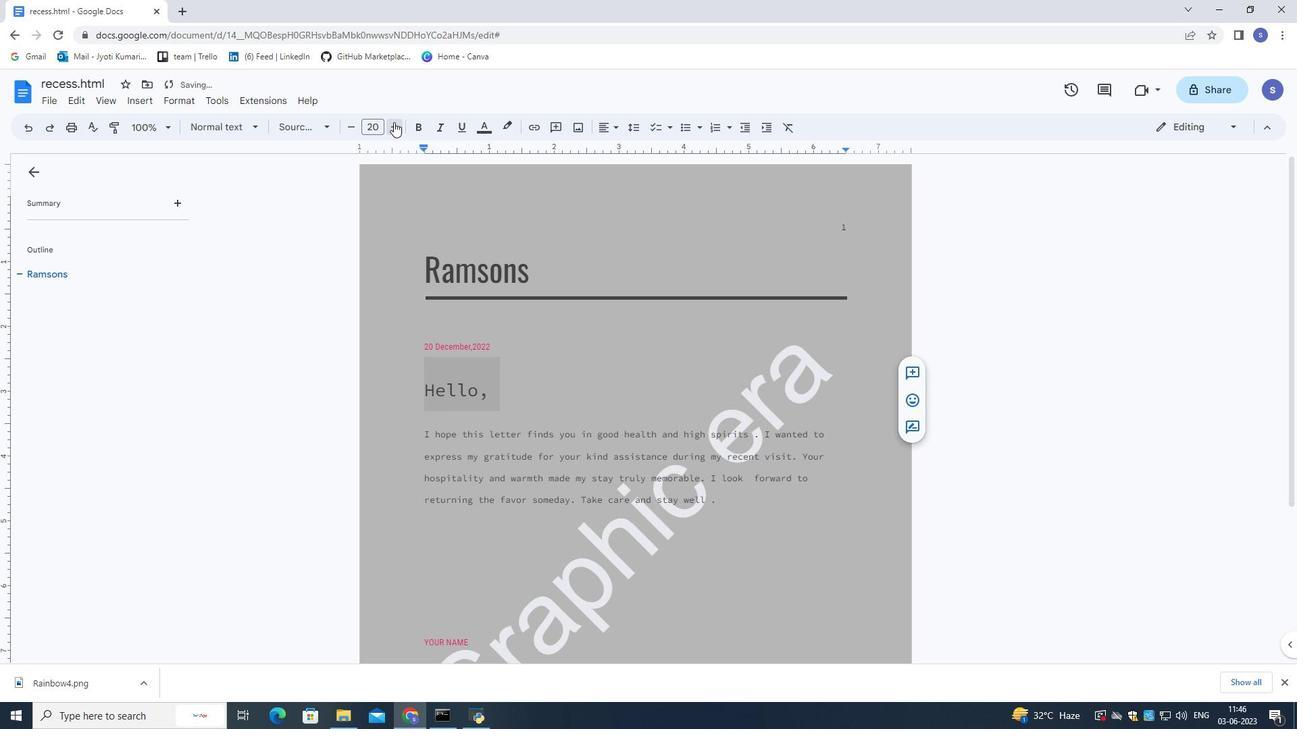 
Action: Mouse pressed left at (394, 122)
Screenshot: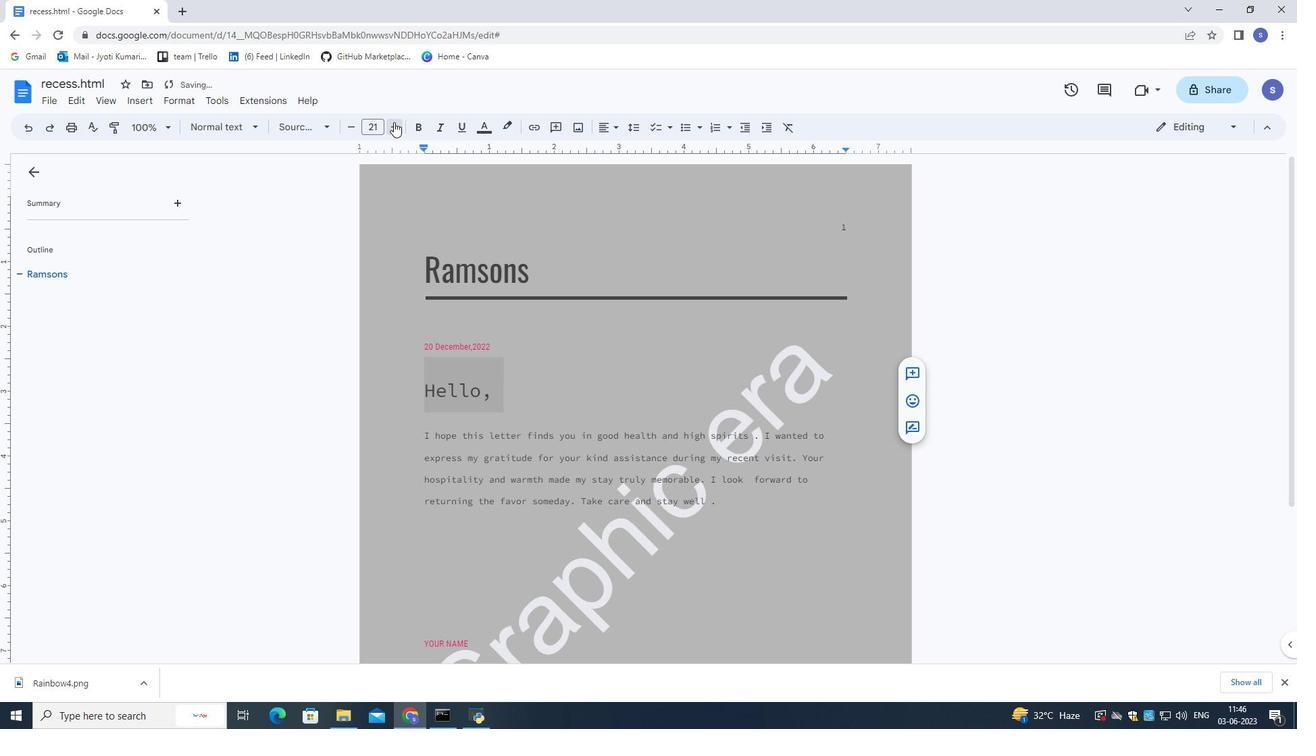 
Action: Mouse pressed left at (394, 122)
Screenshot: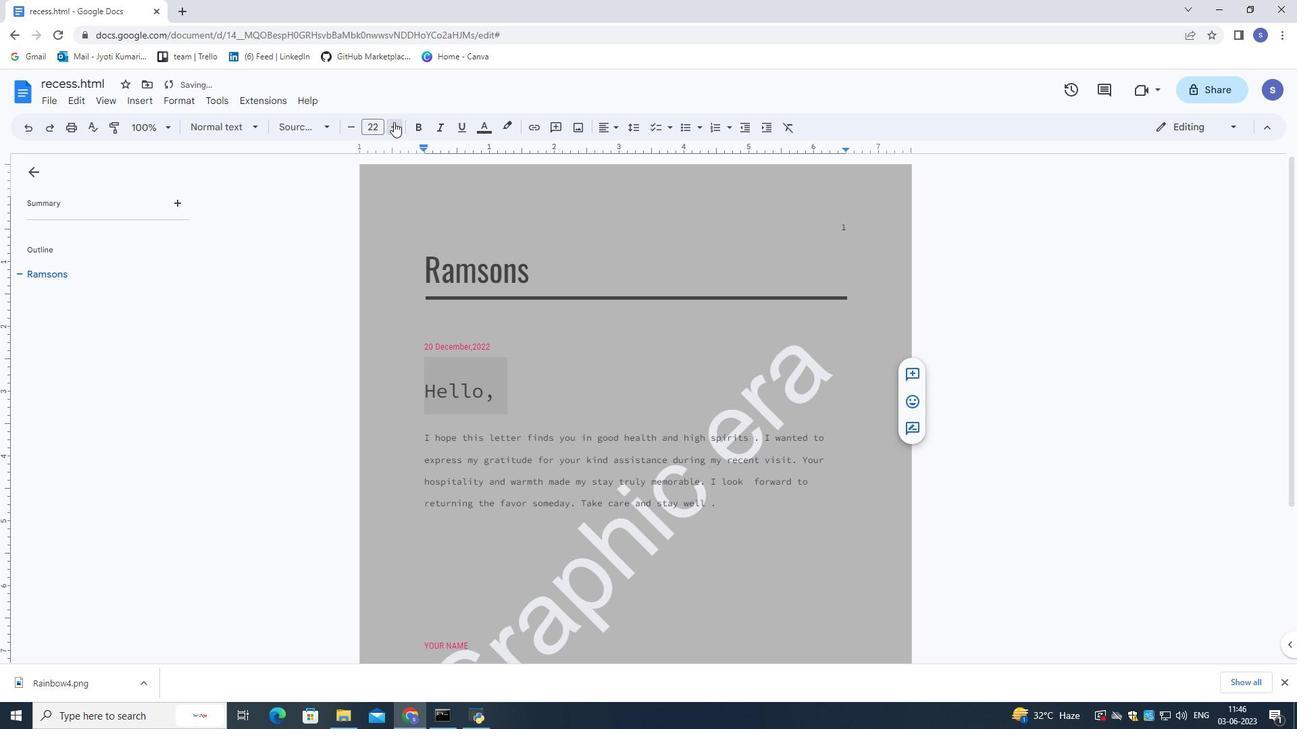 
Action: Mouse pressed left at (394, 122)
Screenshot: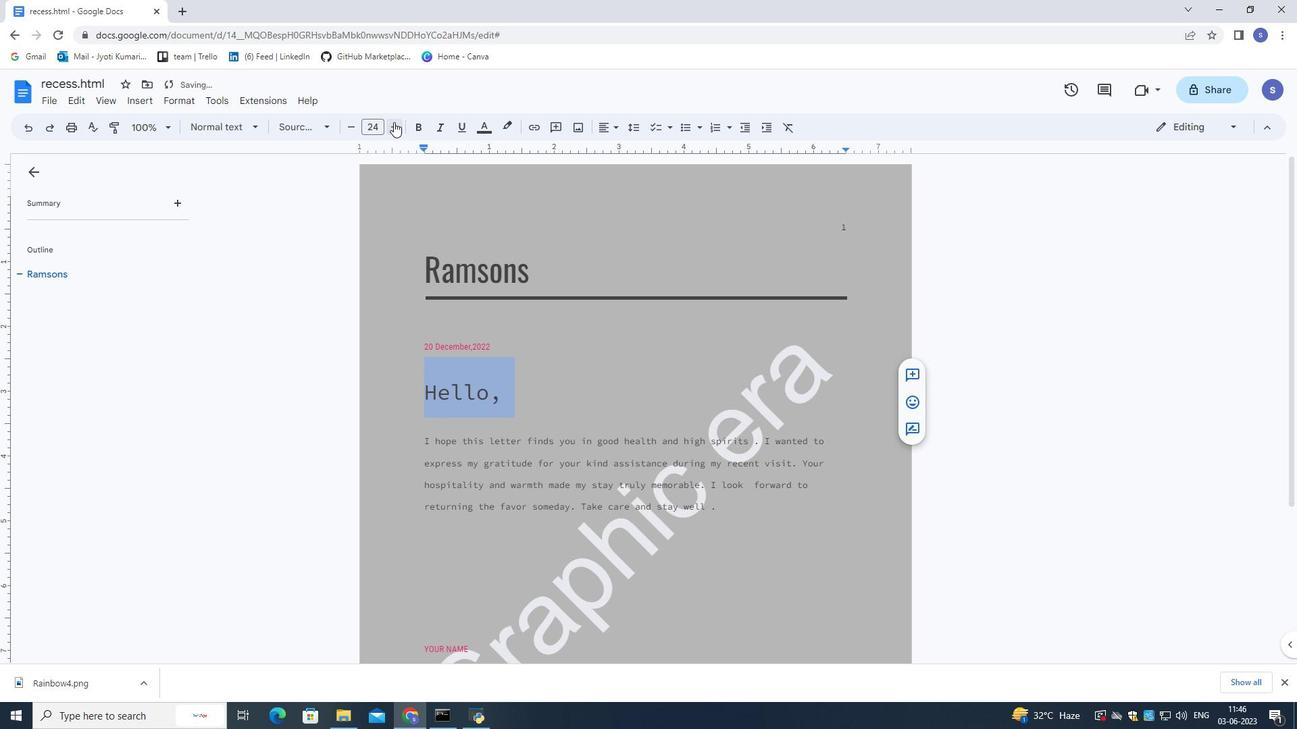 
Action: Mouse moved to (529, 349)
Screenshot: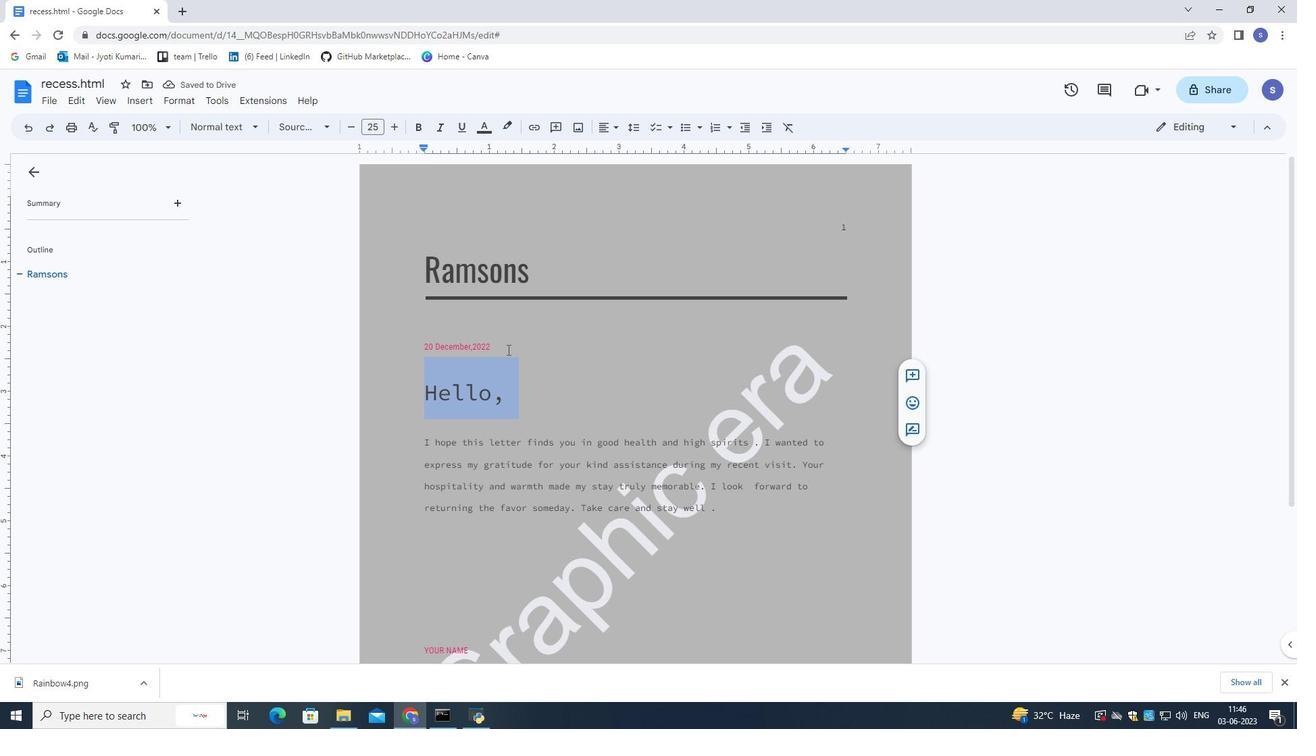 
Action: Mouse pressed left at (529, 349)
Screenshot: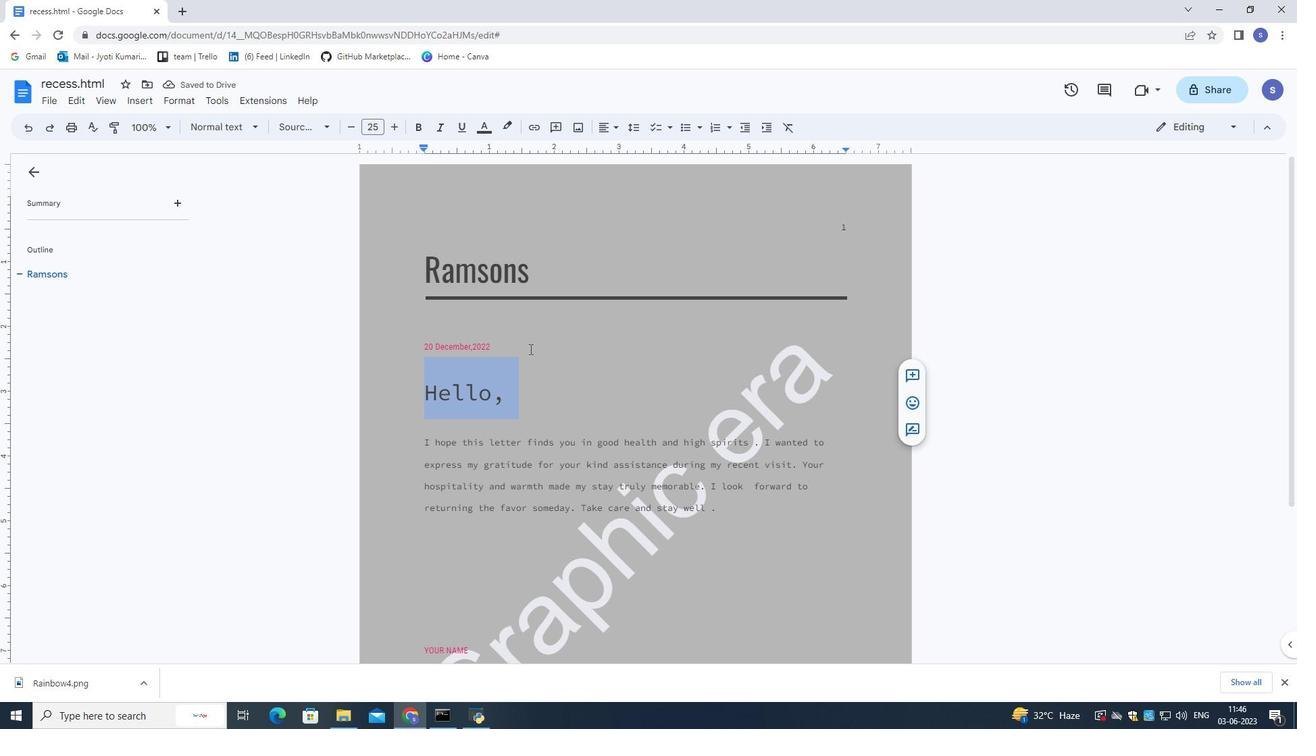 
Action: Mouse moved to (529, 343)
Screenshot: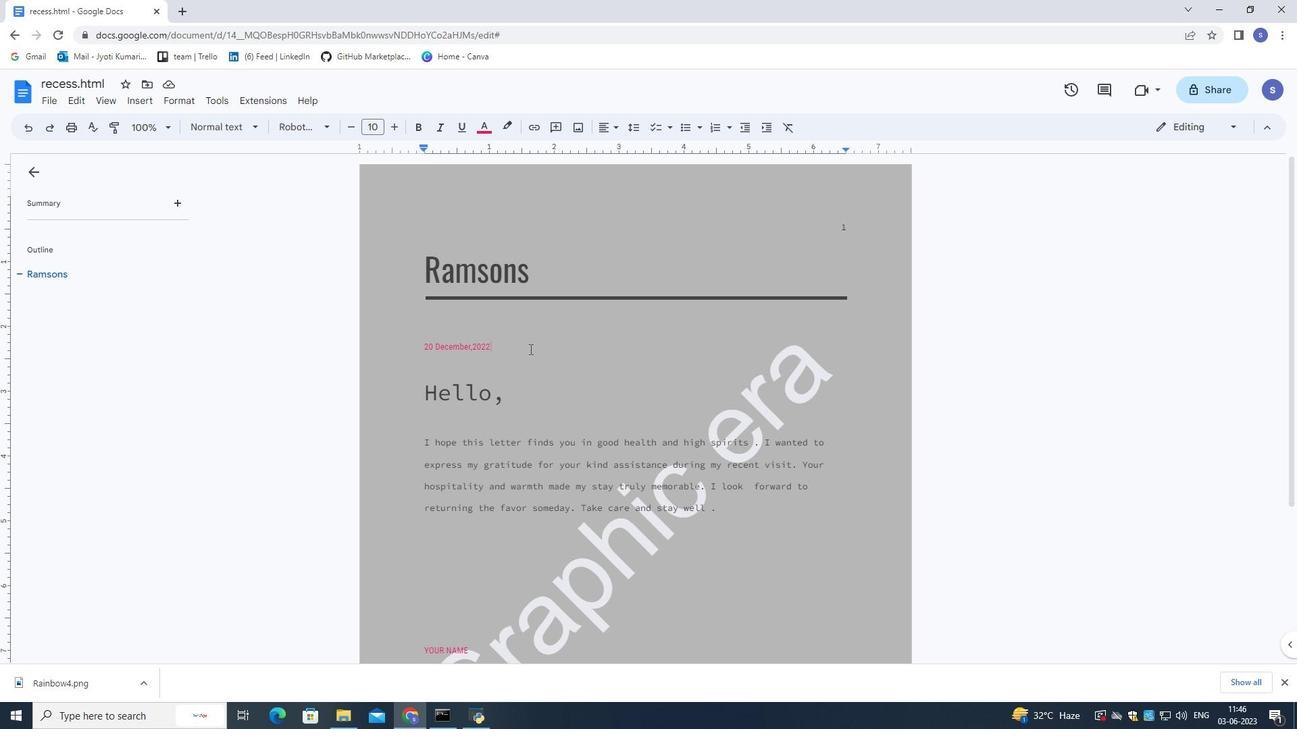 
